 Task: Play online crossword game.
Action: Mouse moved to (728, 545)
Screenshot: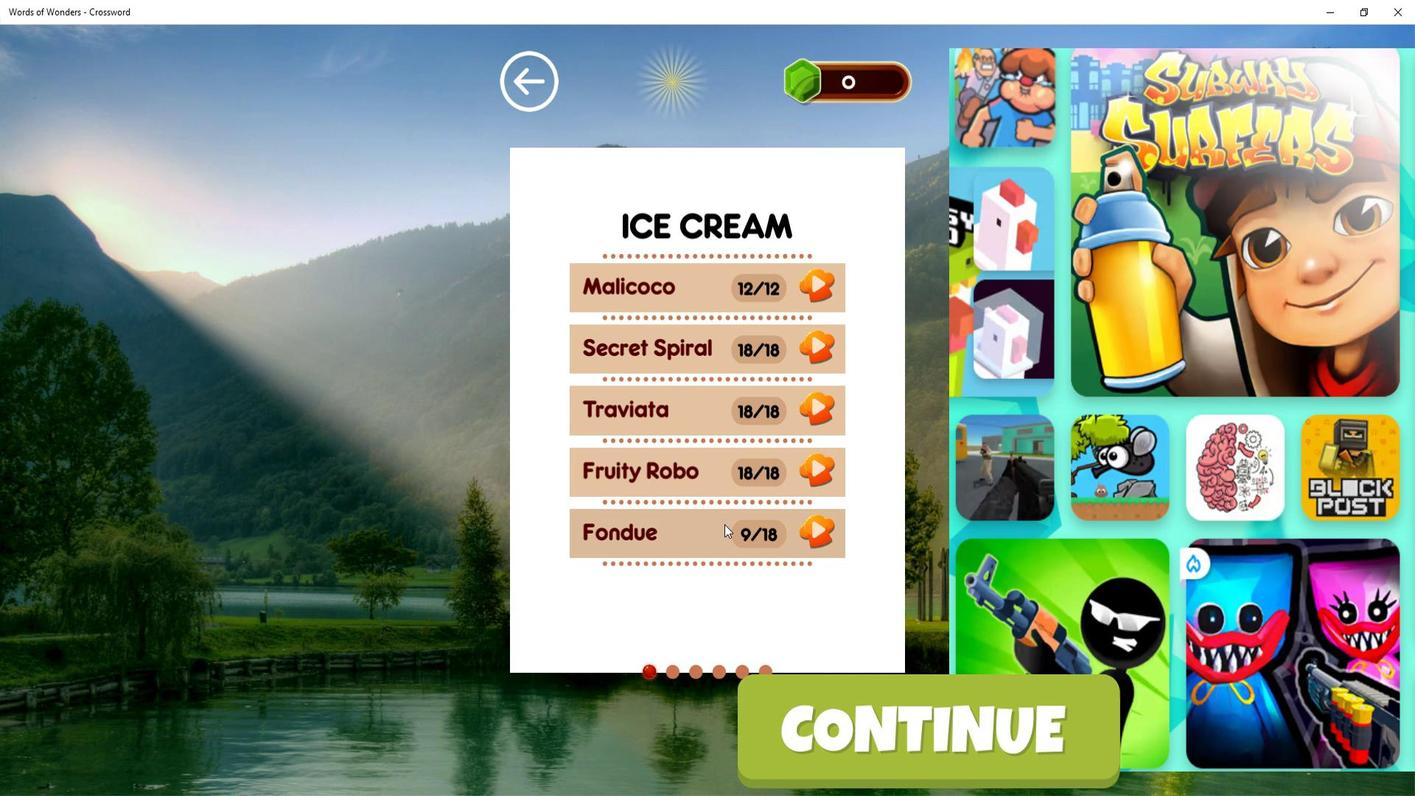 
Action: Mouse pressed left at (728, 545)
Screenshot: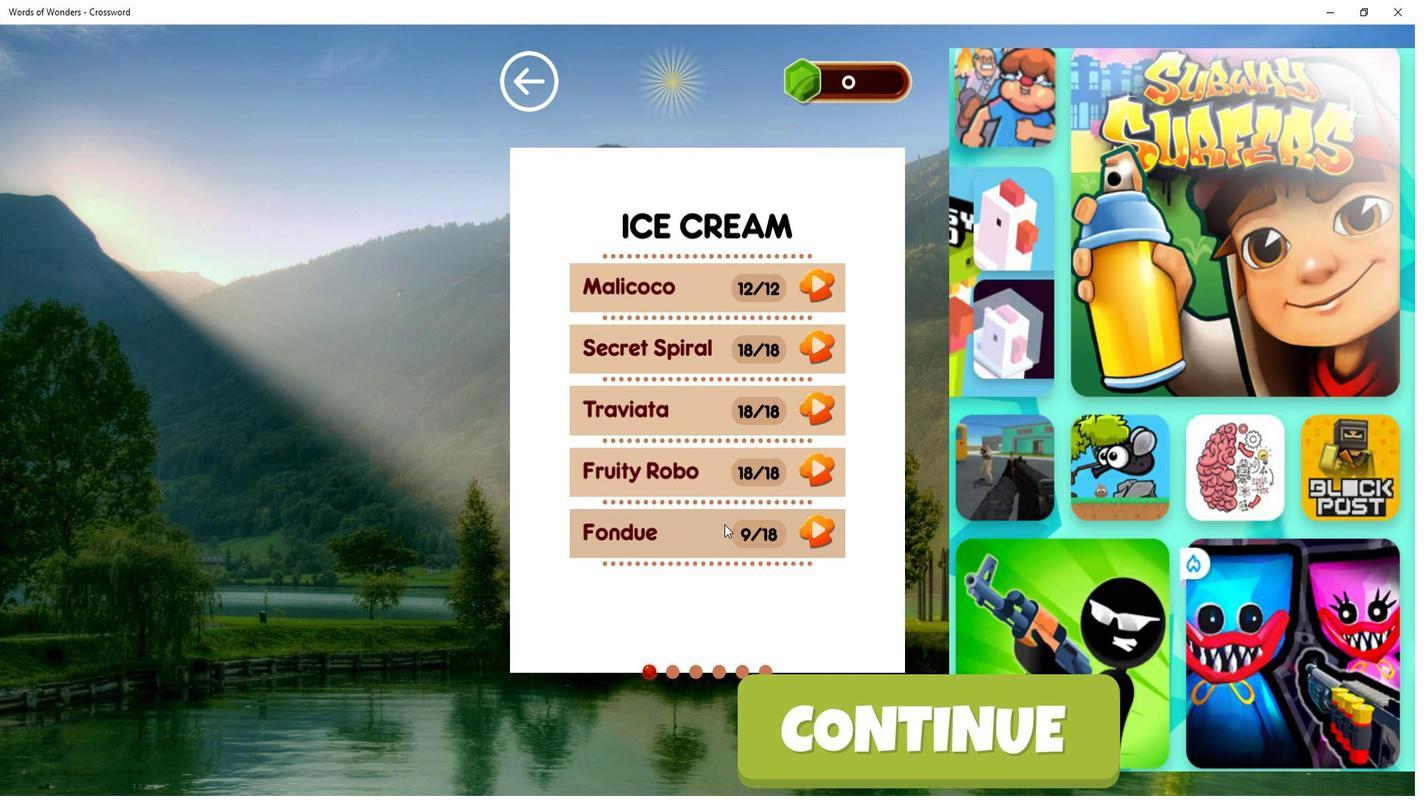 
Action: Mouse moved to (869, 521)
Screenshot: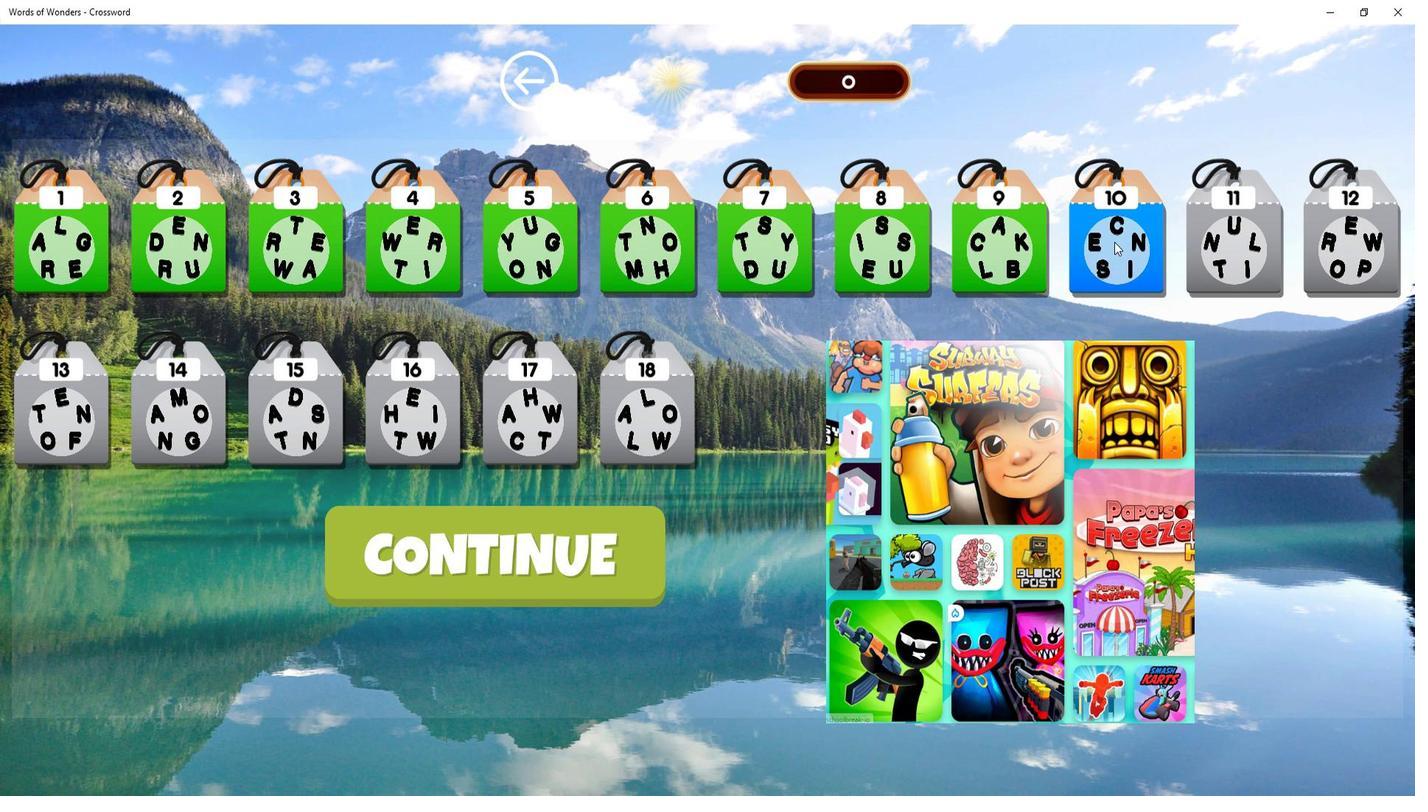 
Action: Mouse pressed left at (869, 521)
Screenshot: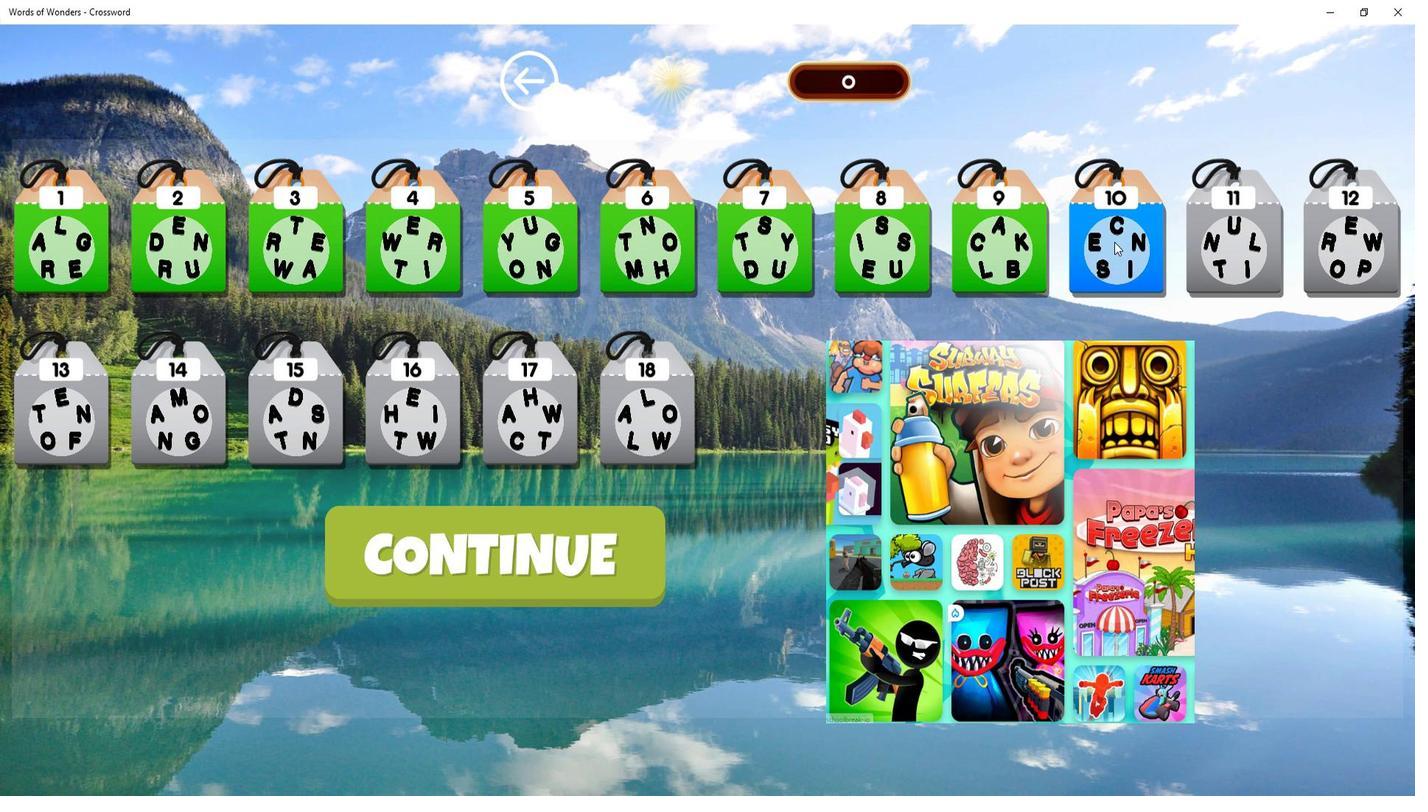 
Action: Mouse moved to (720, 538)
Screenshot: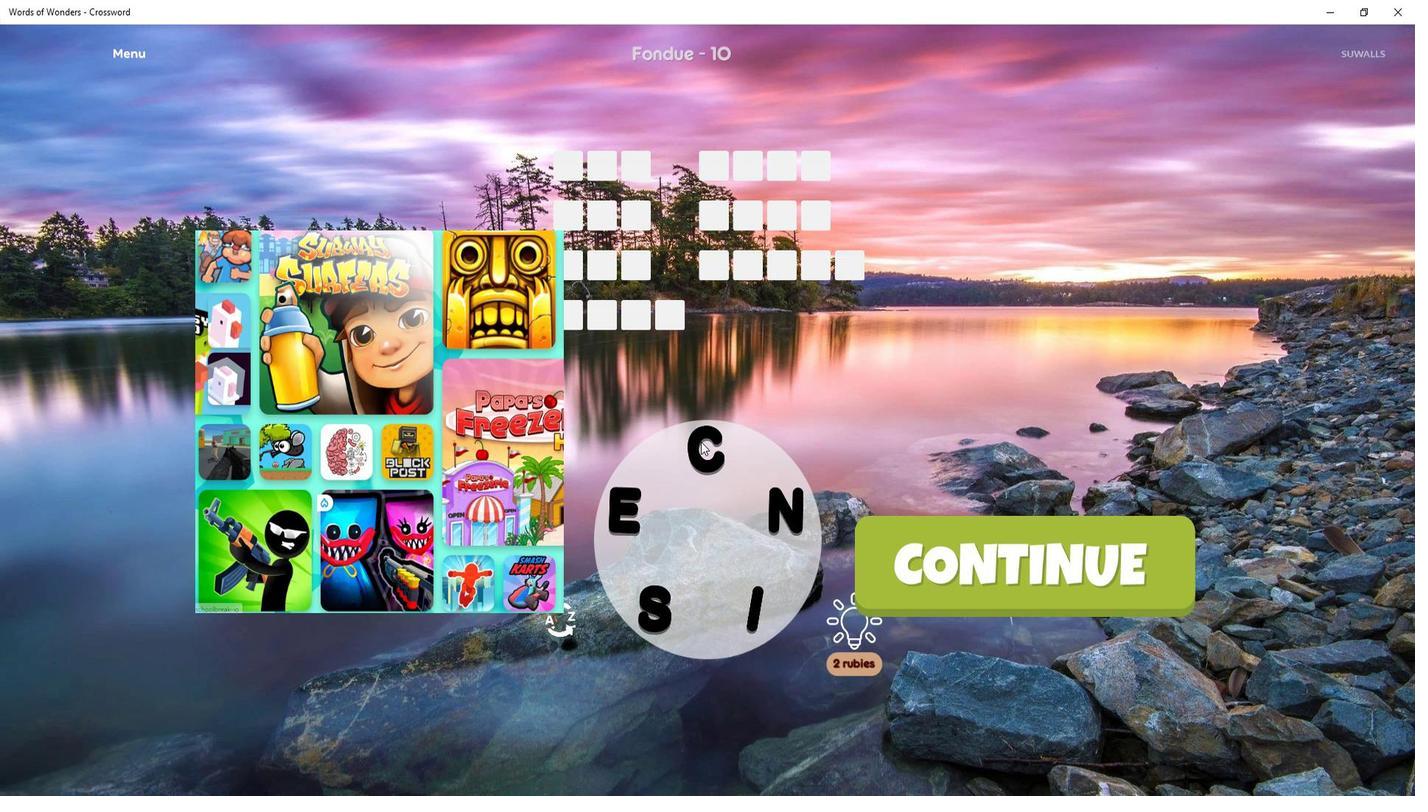 
Action: Mouse pressed left at (720, 538)
Screenshot: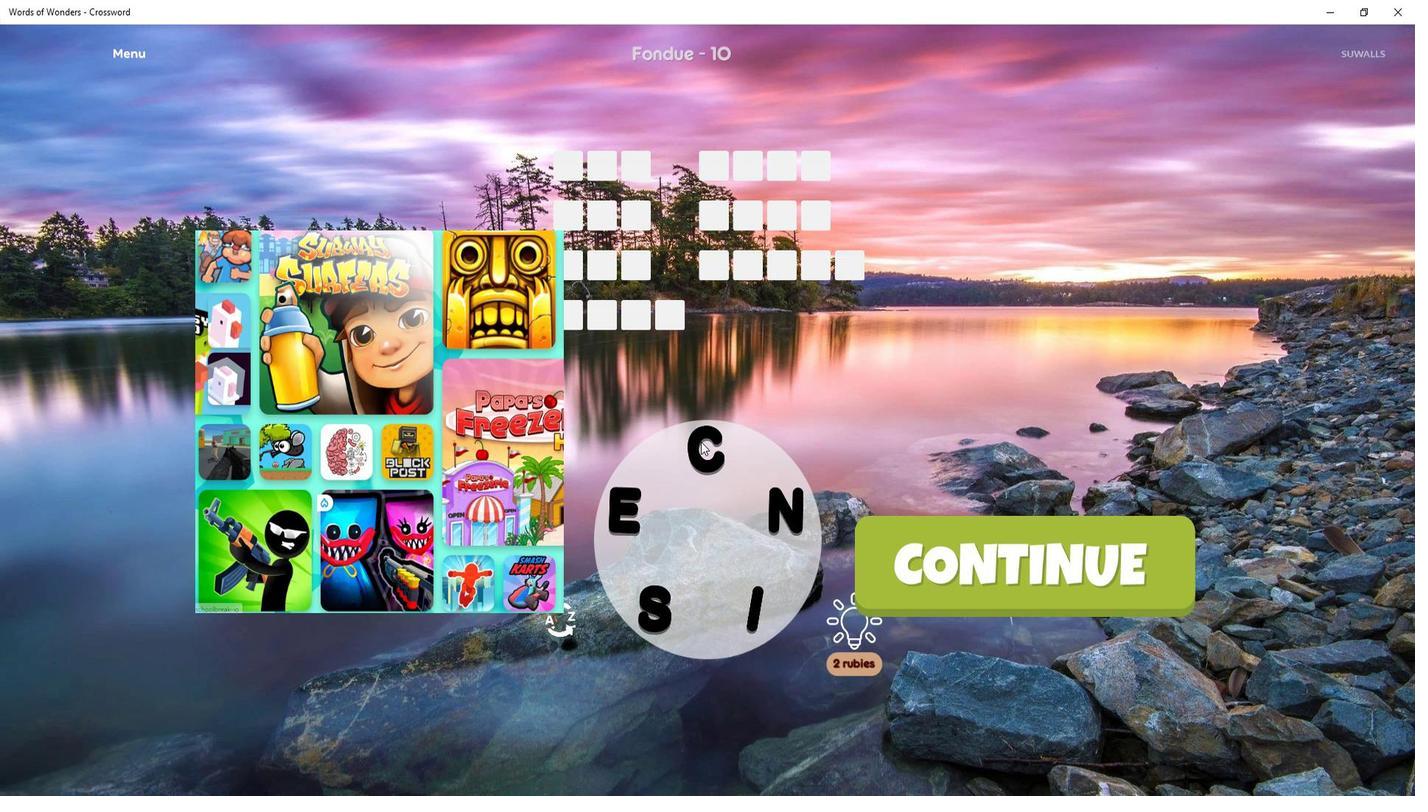 
Action: Mouse moved to (704, 553)
Screenshot: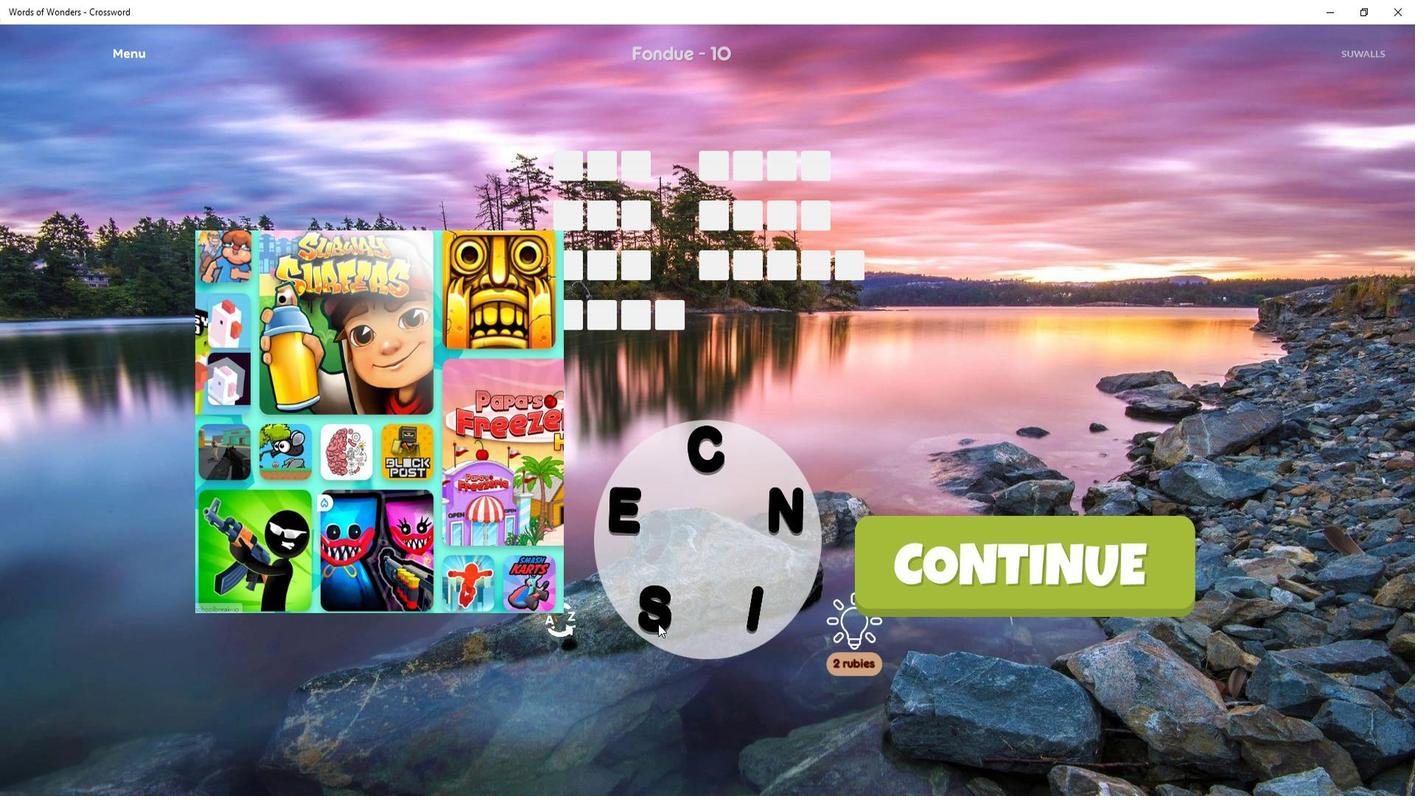 
Action: Mouse pressed left at (704, 553)
Screenshot: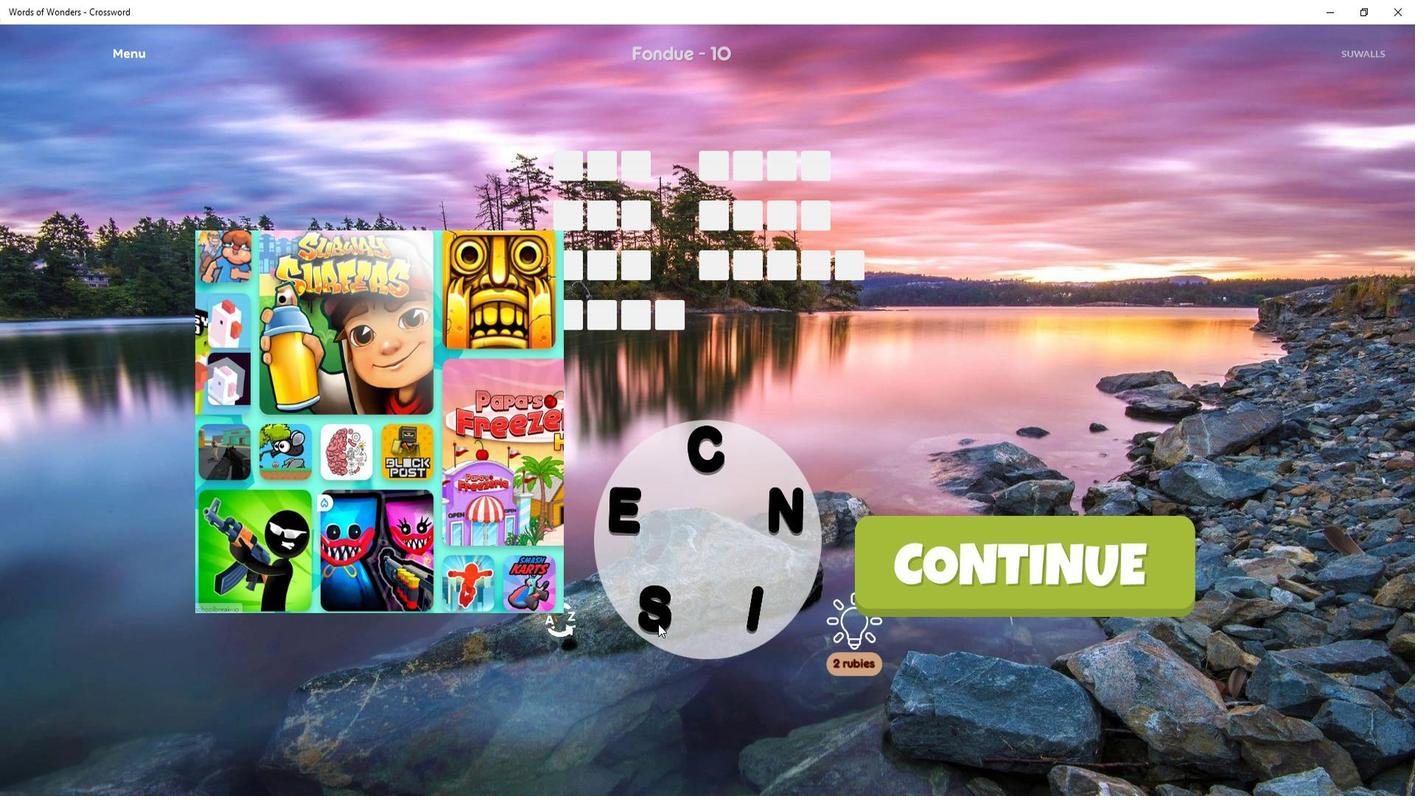 
Action: Mouse moved to (288, 546)
Screenshot: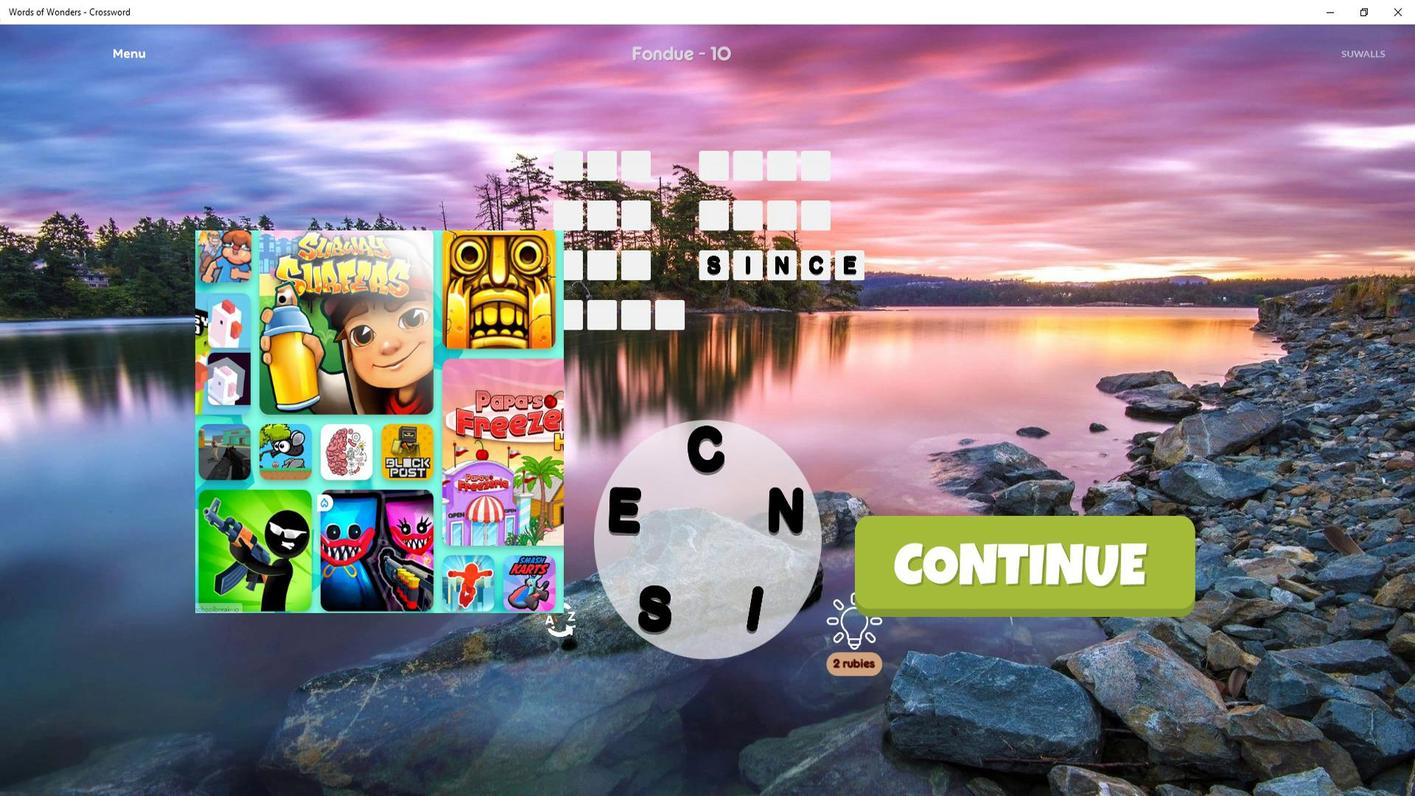 
Action: Mouse scrolled (288, 546) with delta (0, 0)
Screenshot: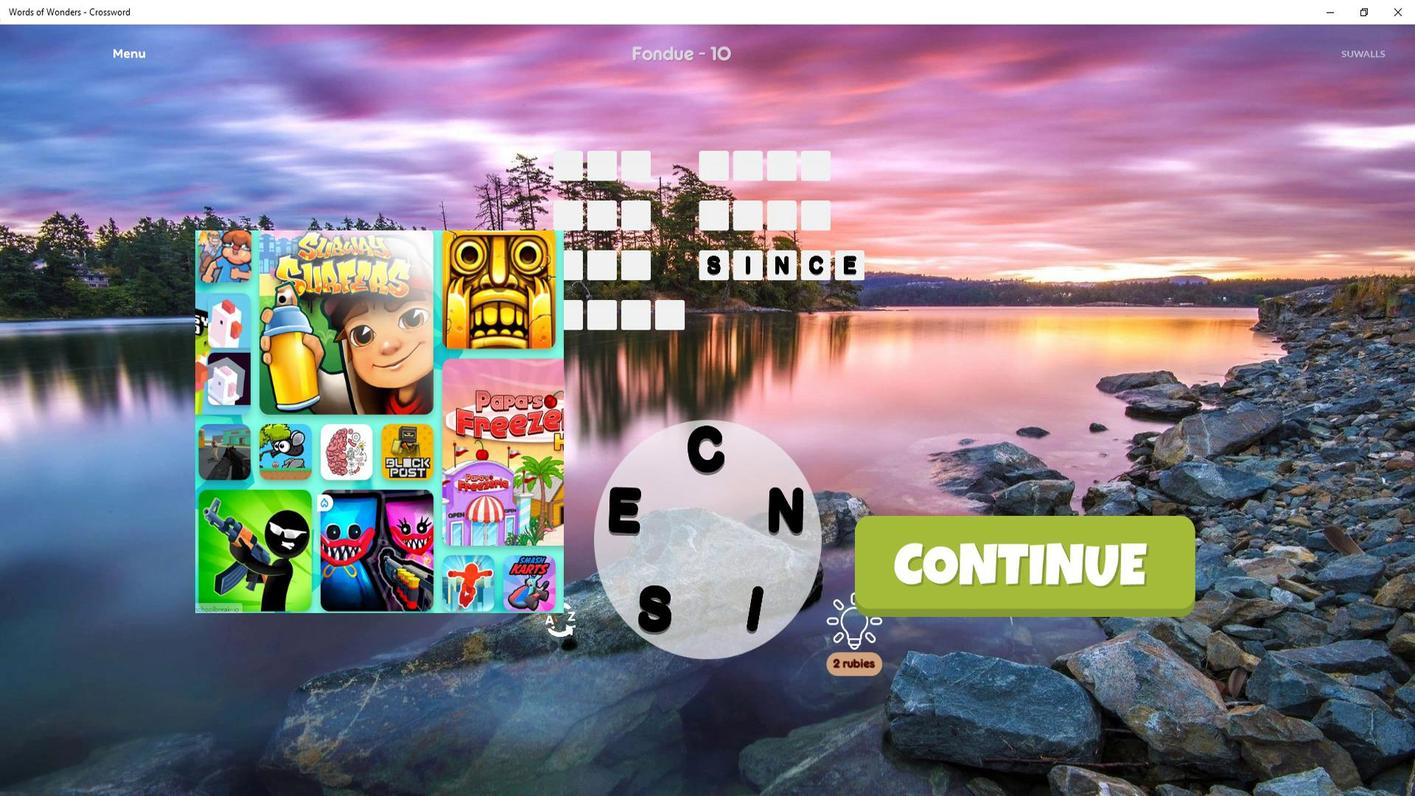 
Action: Mouse scrolled (288, 546) with delta (0, 0)
Screenshot: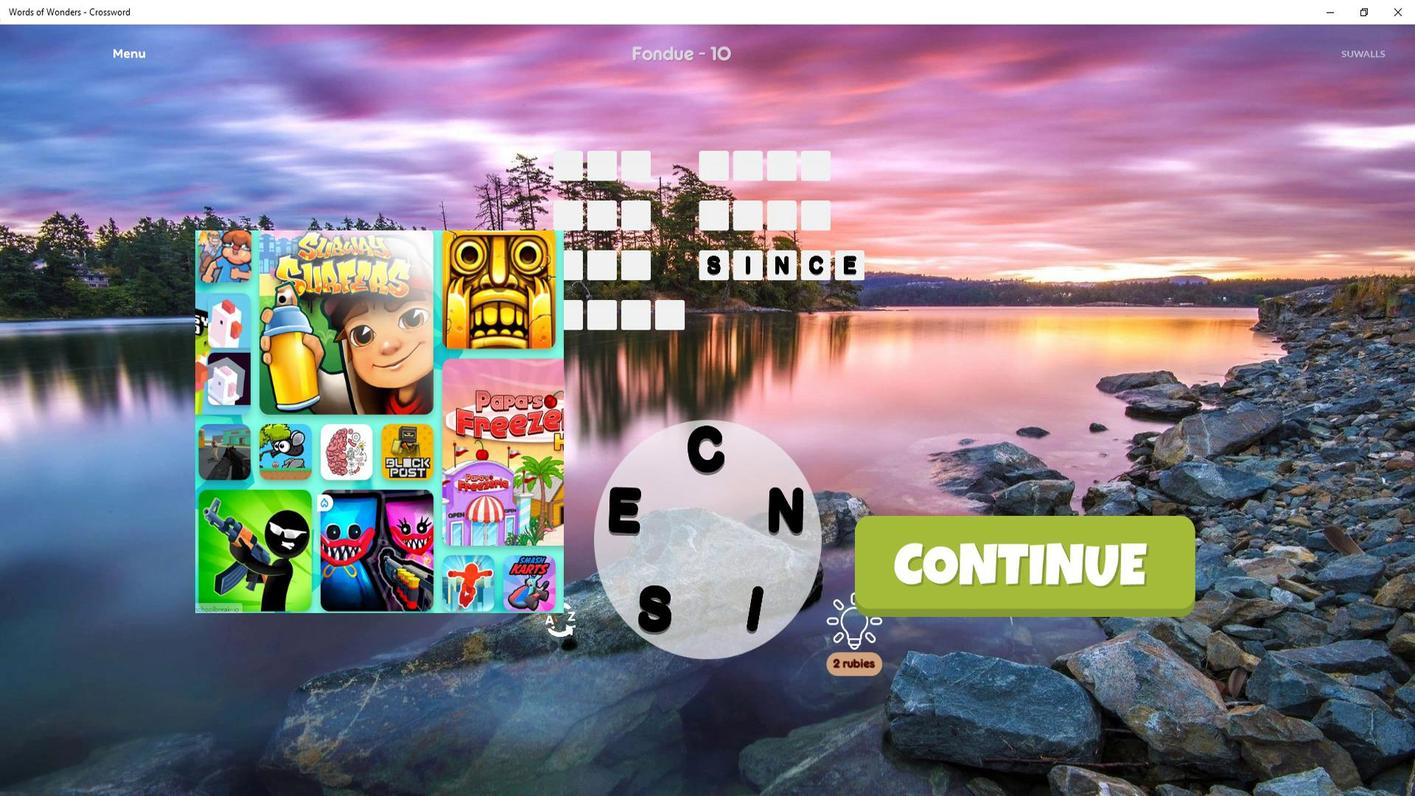 
Action: Mouse moved to (721, 539)
Screenshot: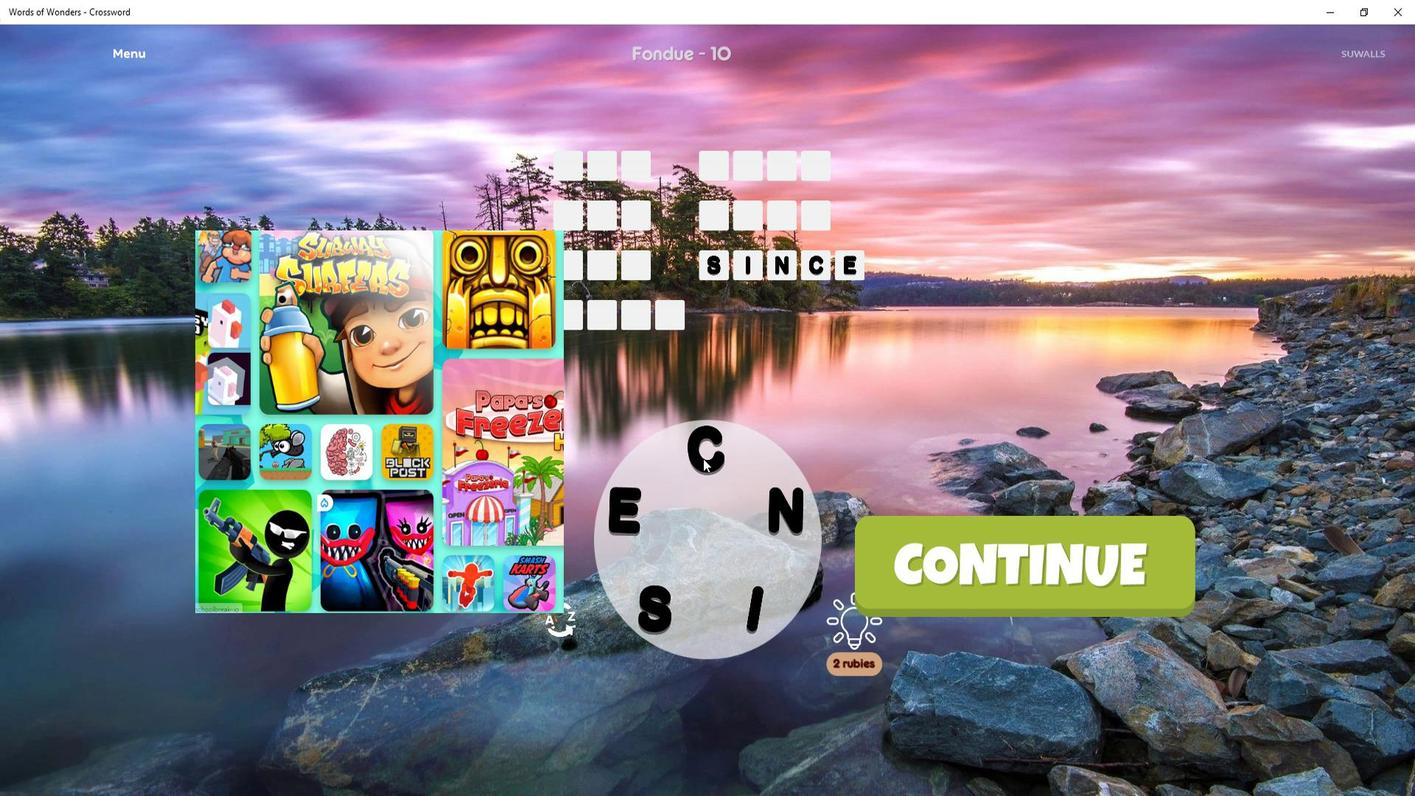 
Action: Mouse pressed left at (721, 539)
Screenshot: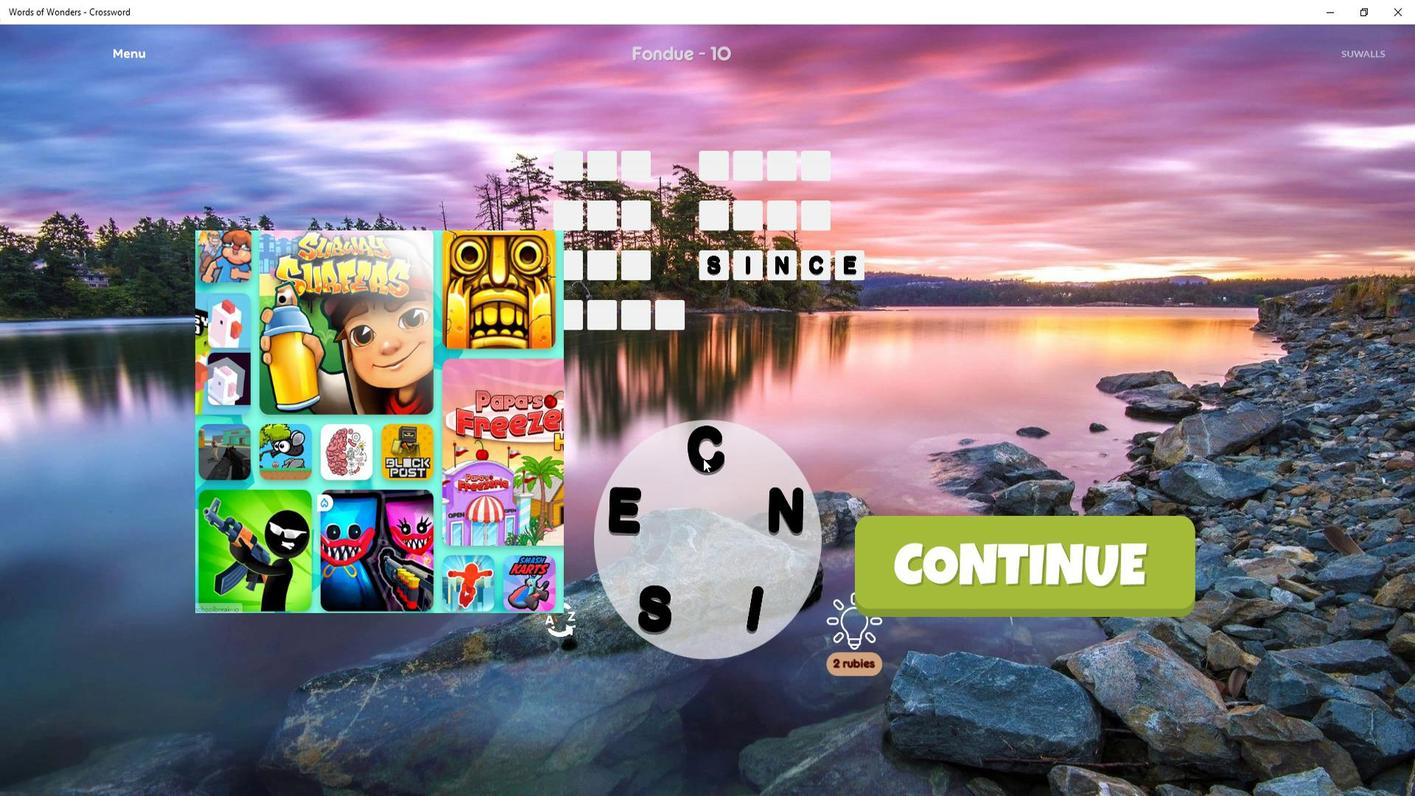 
Action: Mouse moved to (720, 540)
Screenshot: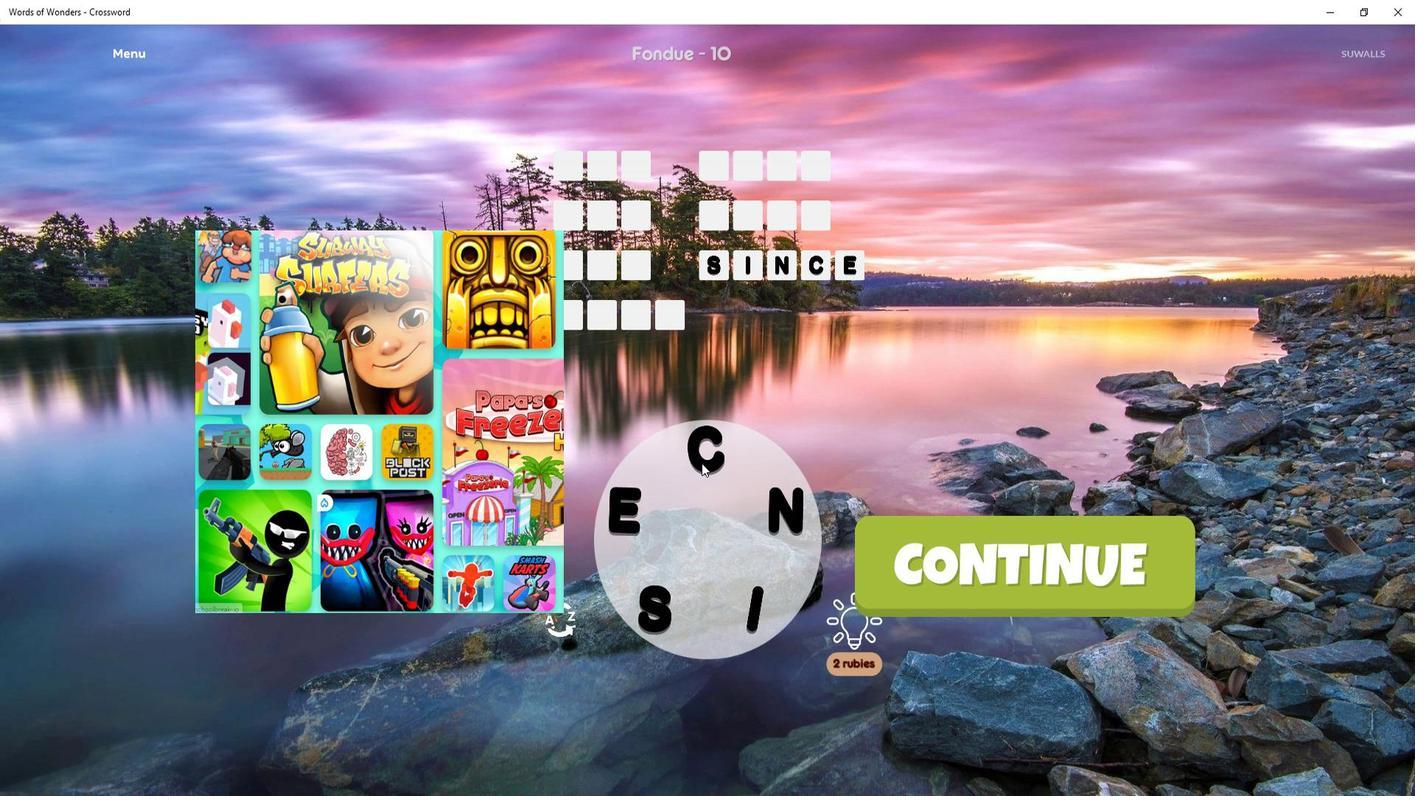 
Action: Mouse pressed left at (720, 540)
Screenshot: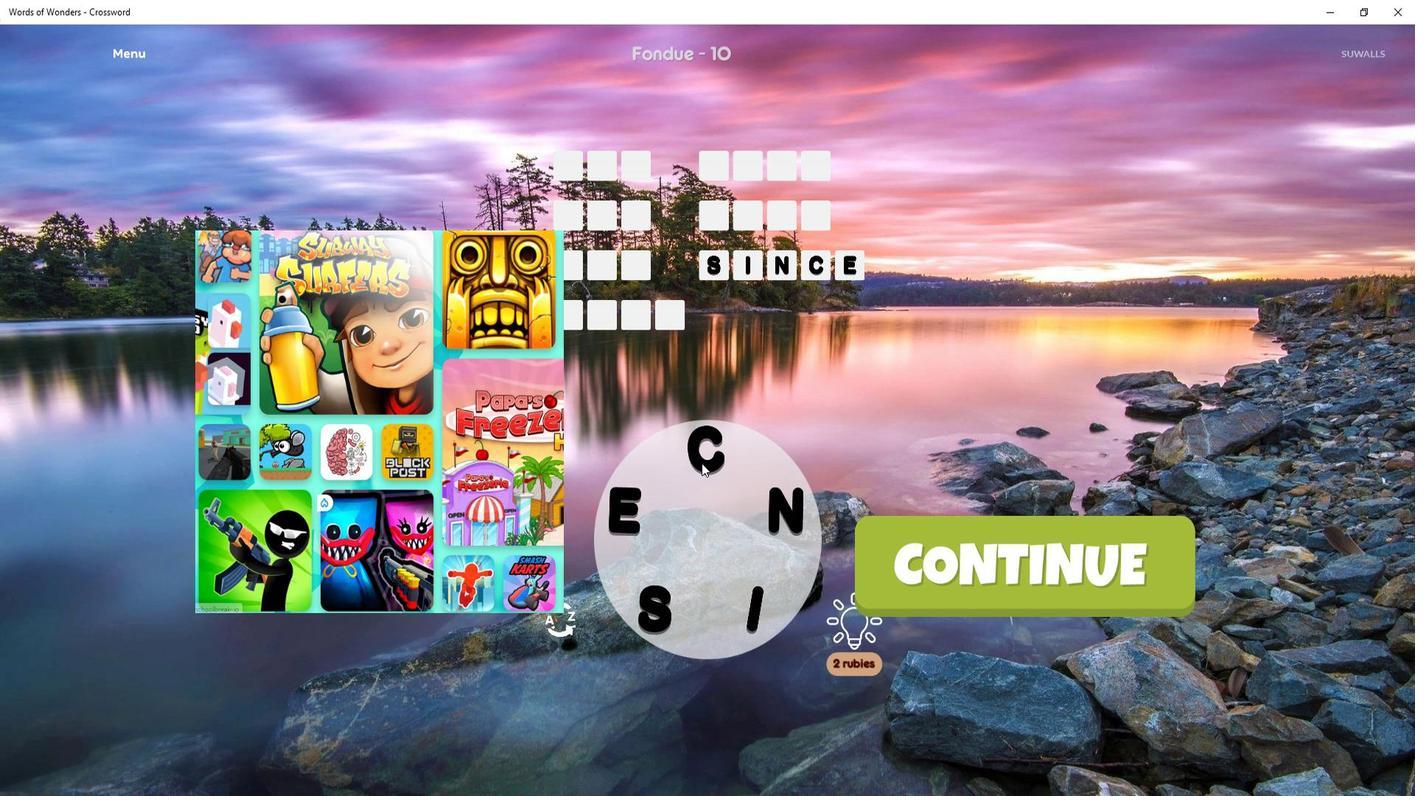 
Action: Mouse moved to (739, 552)
Screenshot: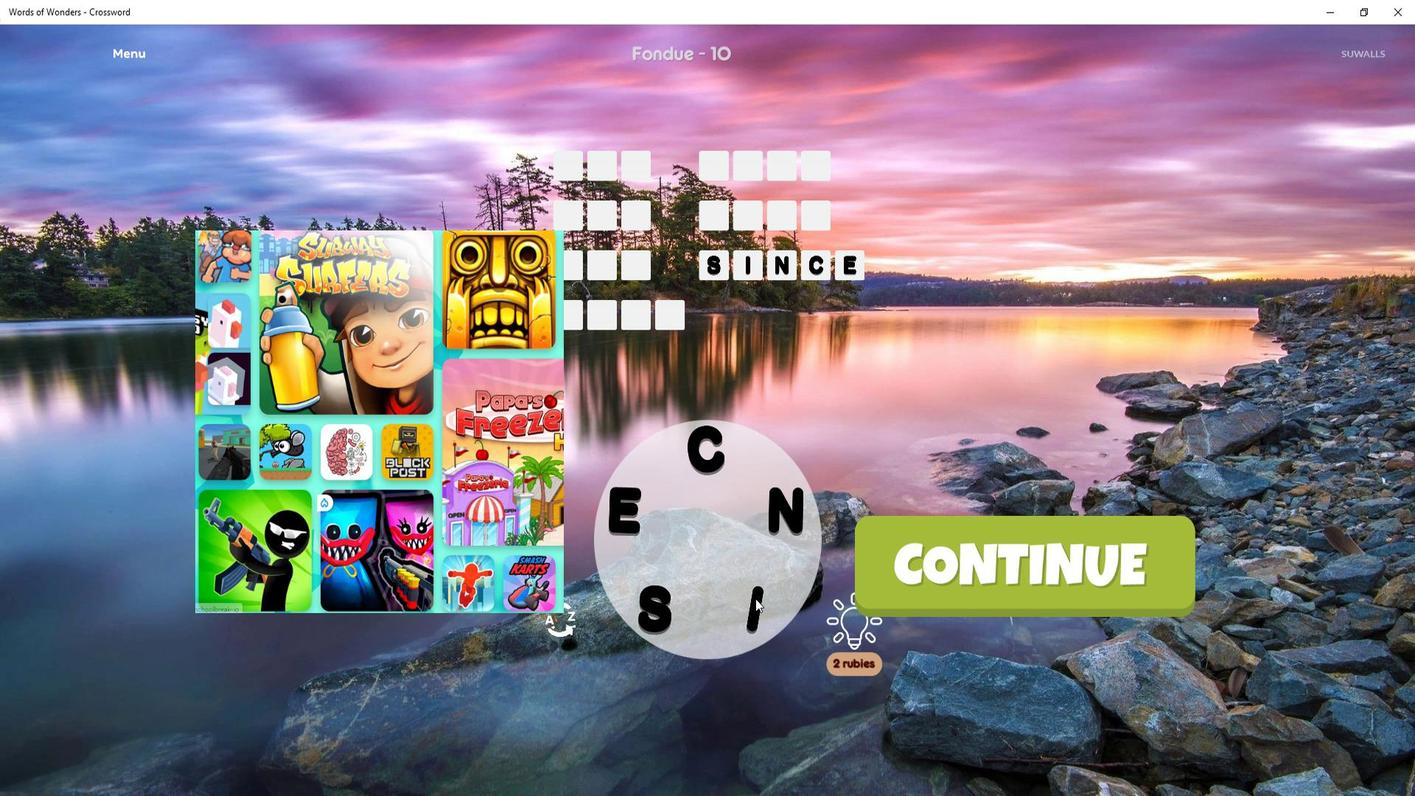 
Action: Mouse pressed left at (739, 552)
Screenshot: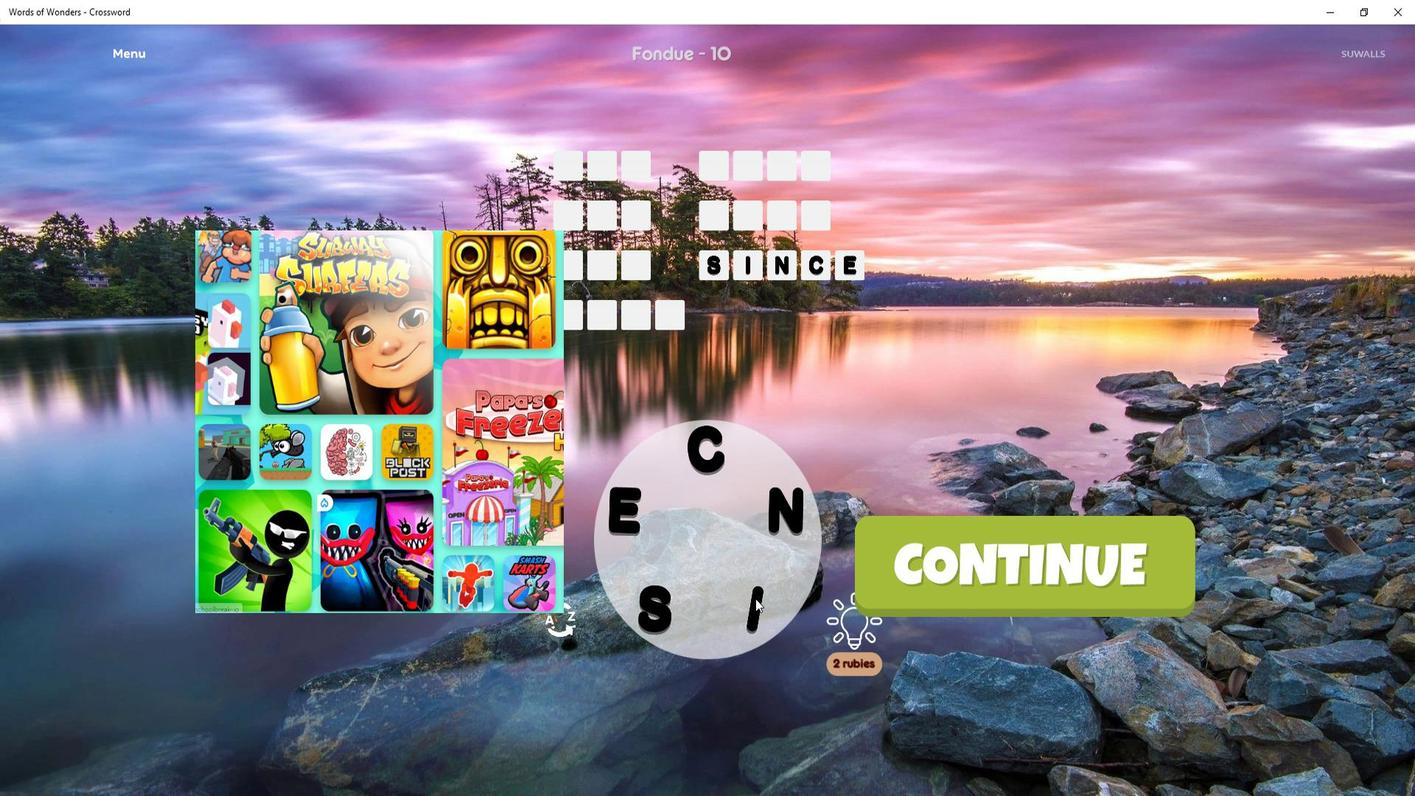
Action: Mouse moved to (749, 544)
Screenshot: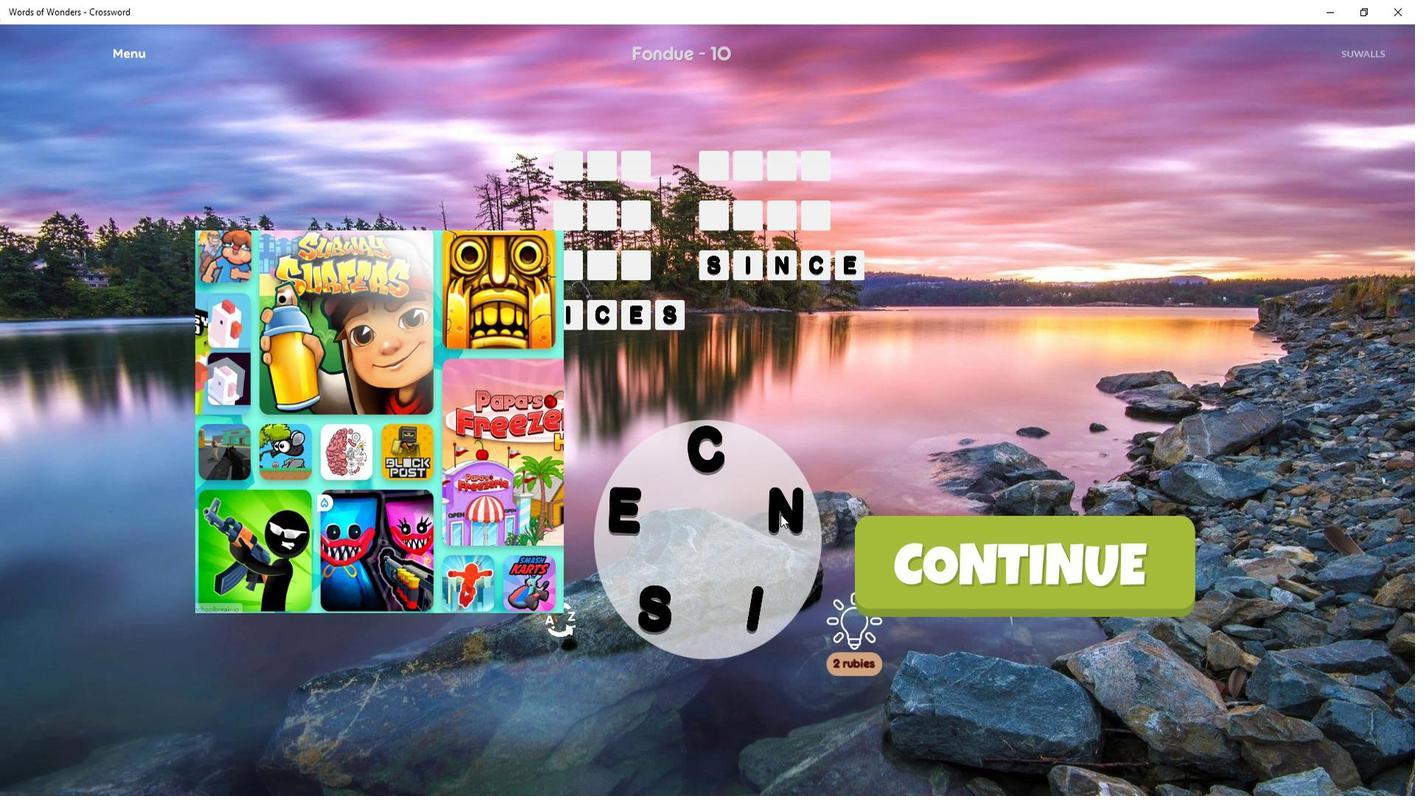 
Action: Mouse pressed left at (749, 544)
Screenshot: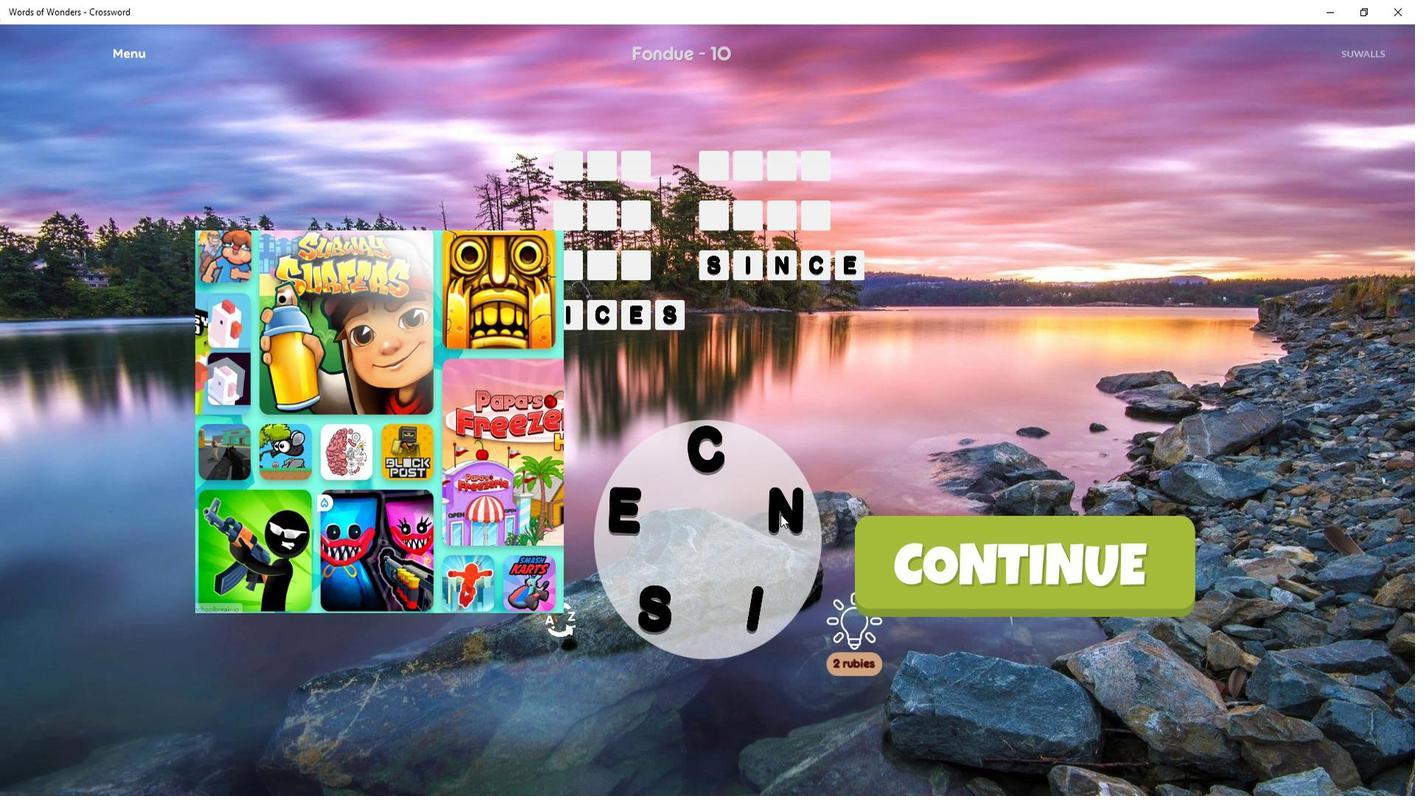 
Action: Mouse moved to (755, 543)
Screenshot: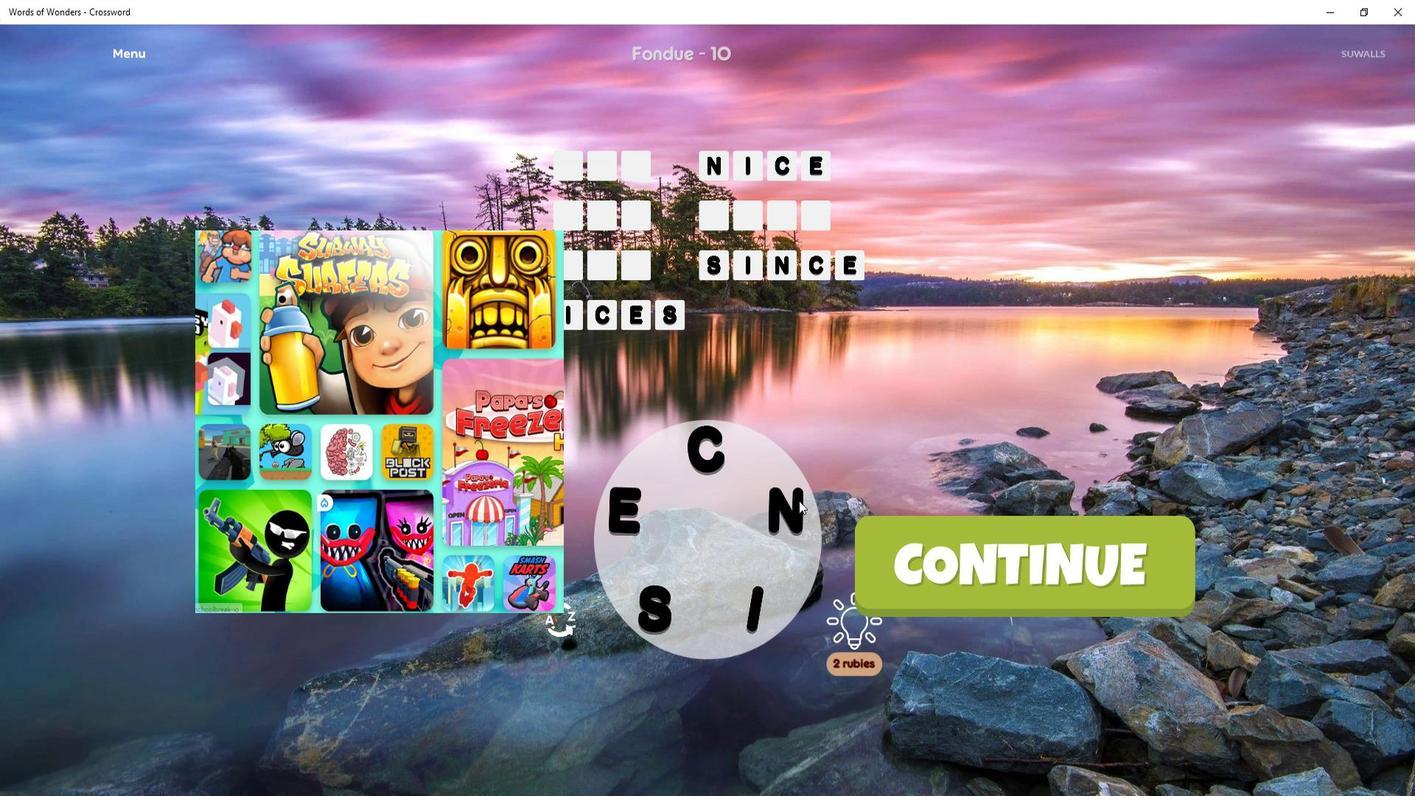 
Action: Mouse pressed left at (755, 543)
Screenshot: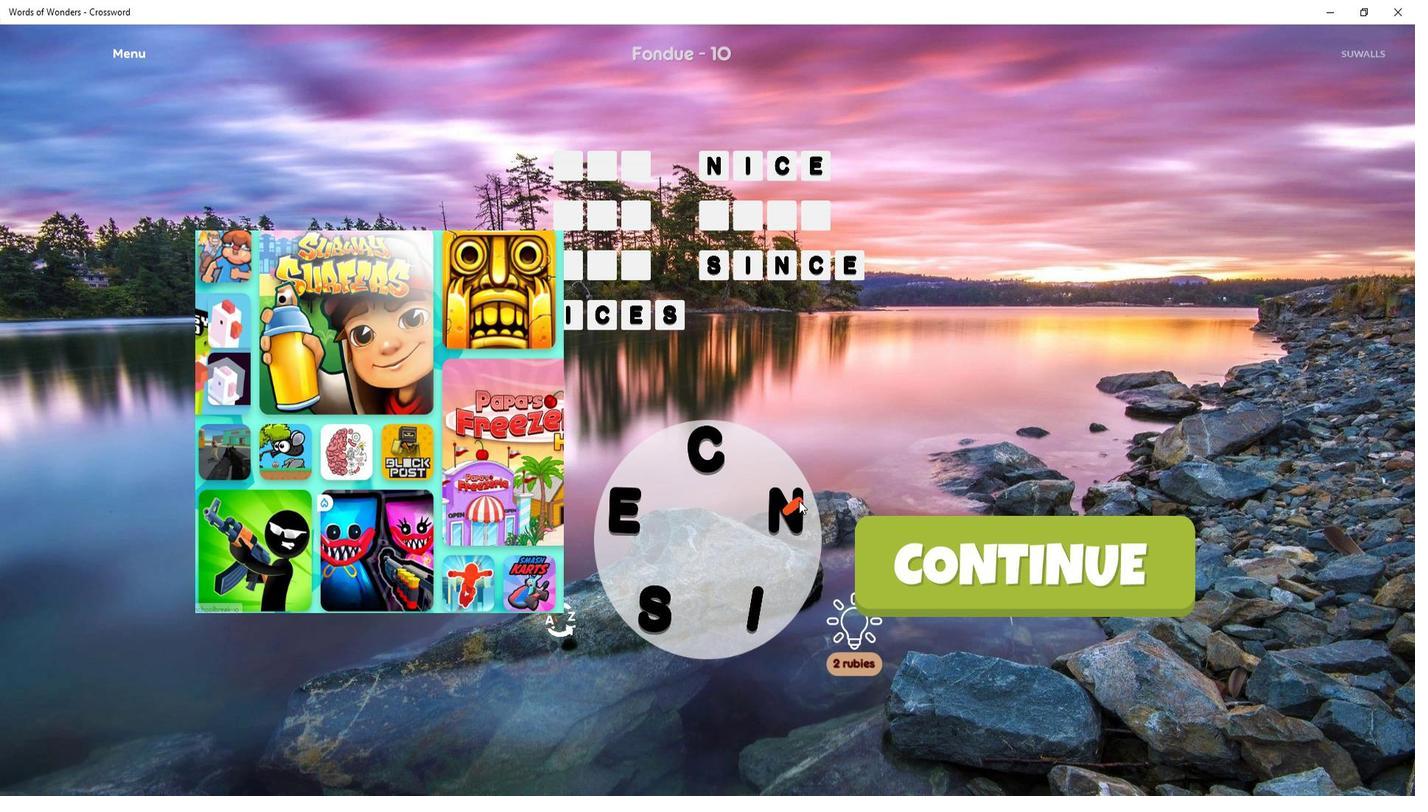
Action: Mouse moved to (702, 553)
Screenshot: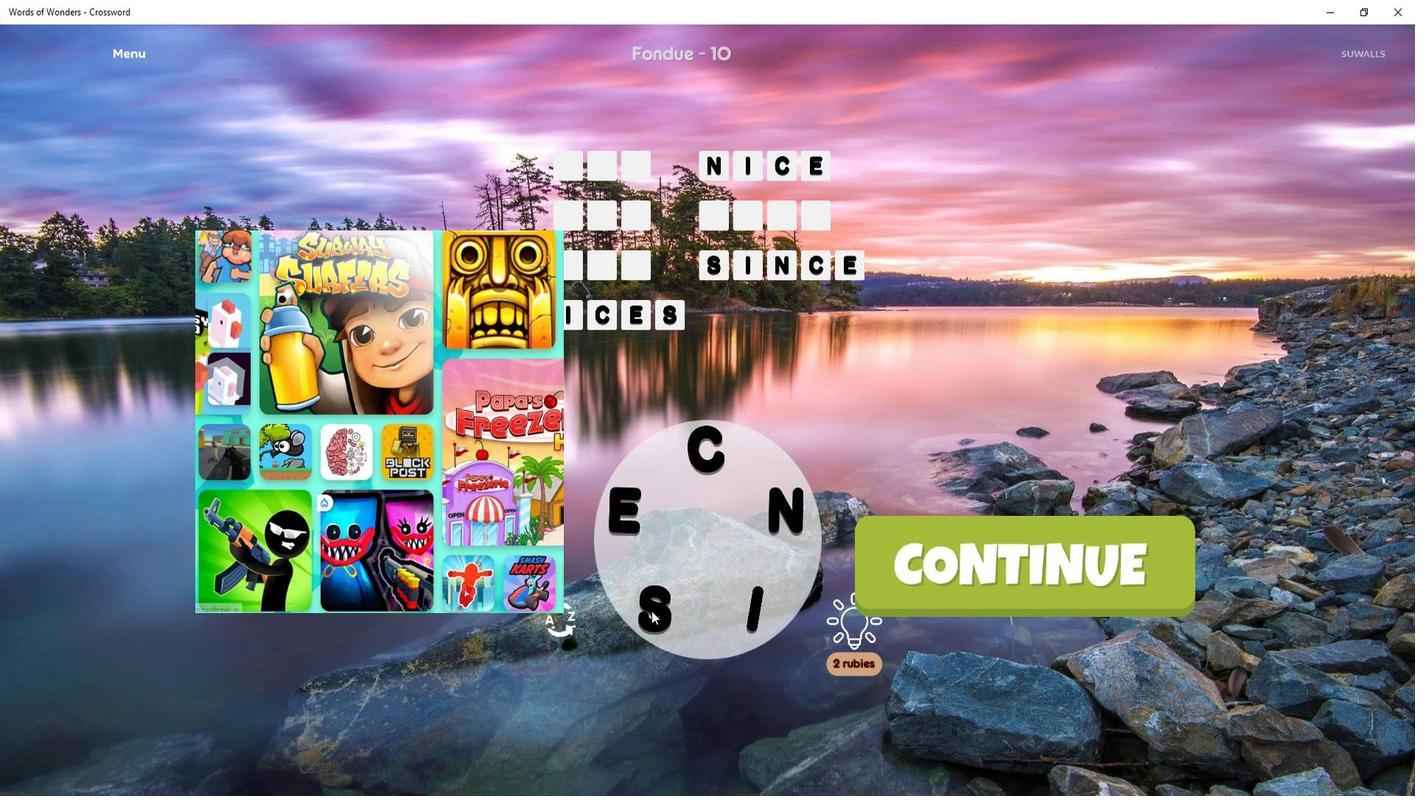 
Action: Mouse pressed left at (702, 553)
Screenshot: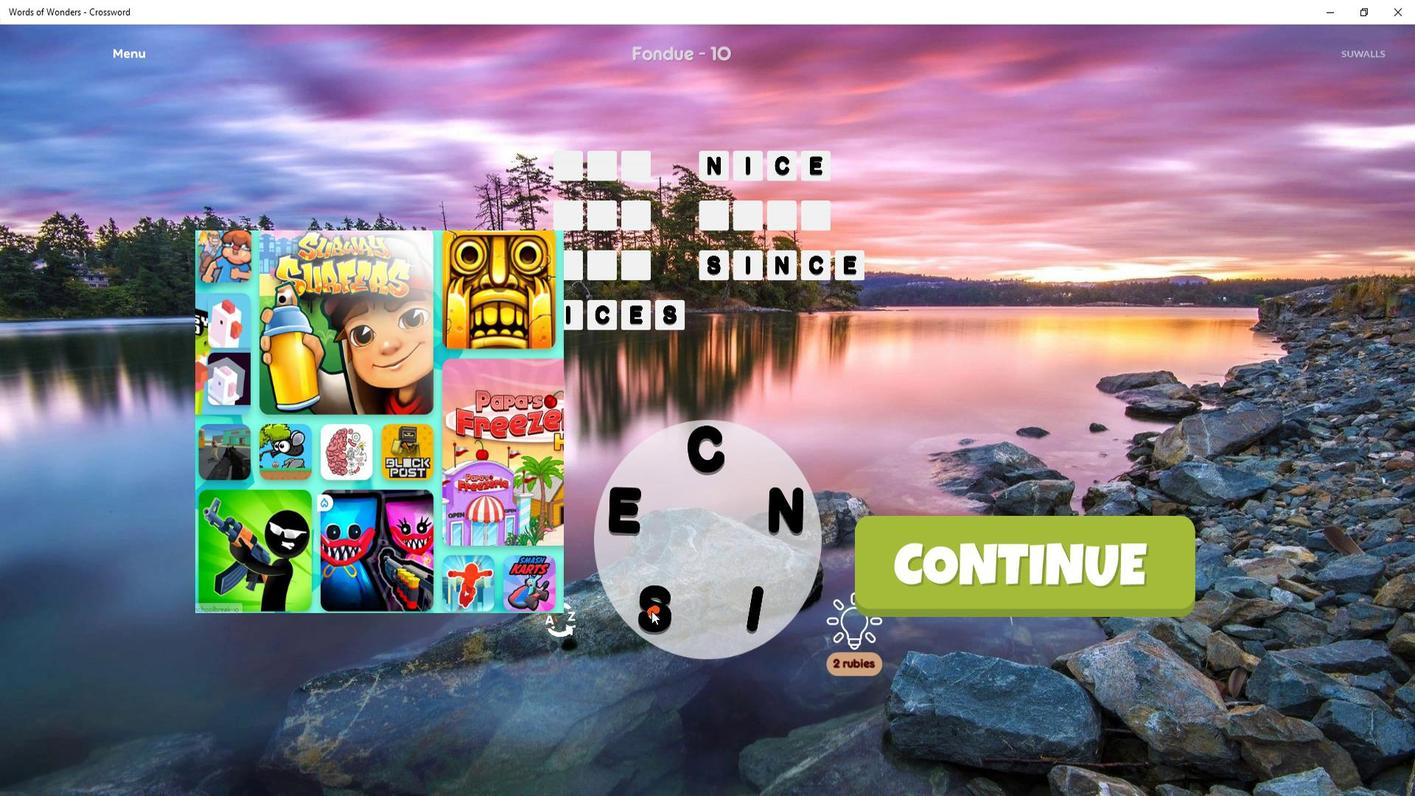 
Action: Mouse moved to (705, 553)
Screenshot: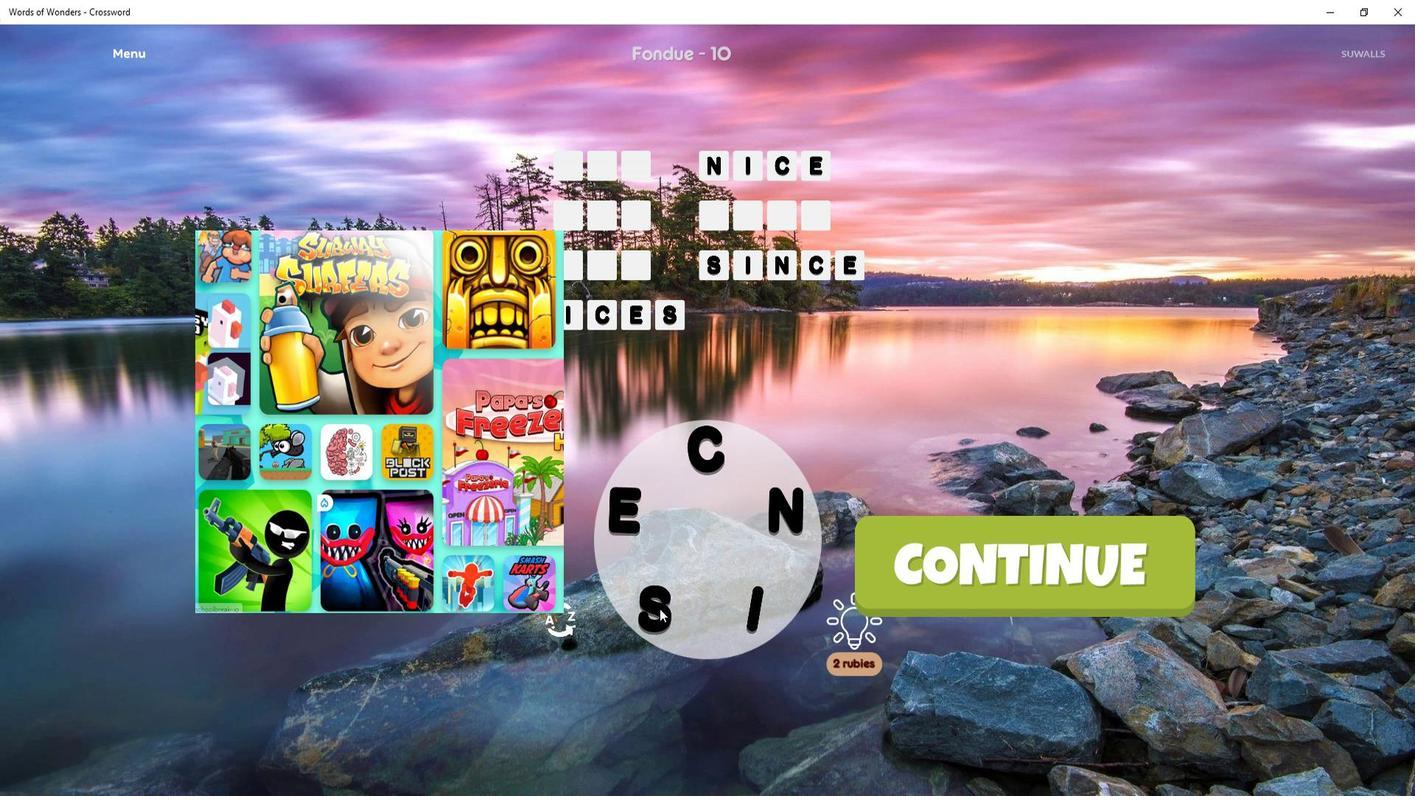 
Action: Mouse pressed left at (705, 553)
Screenshot: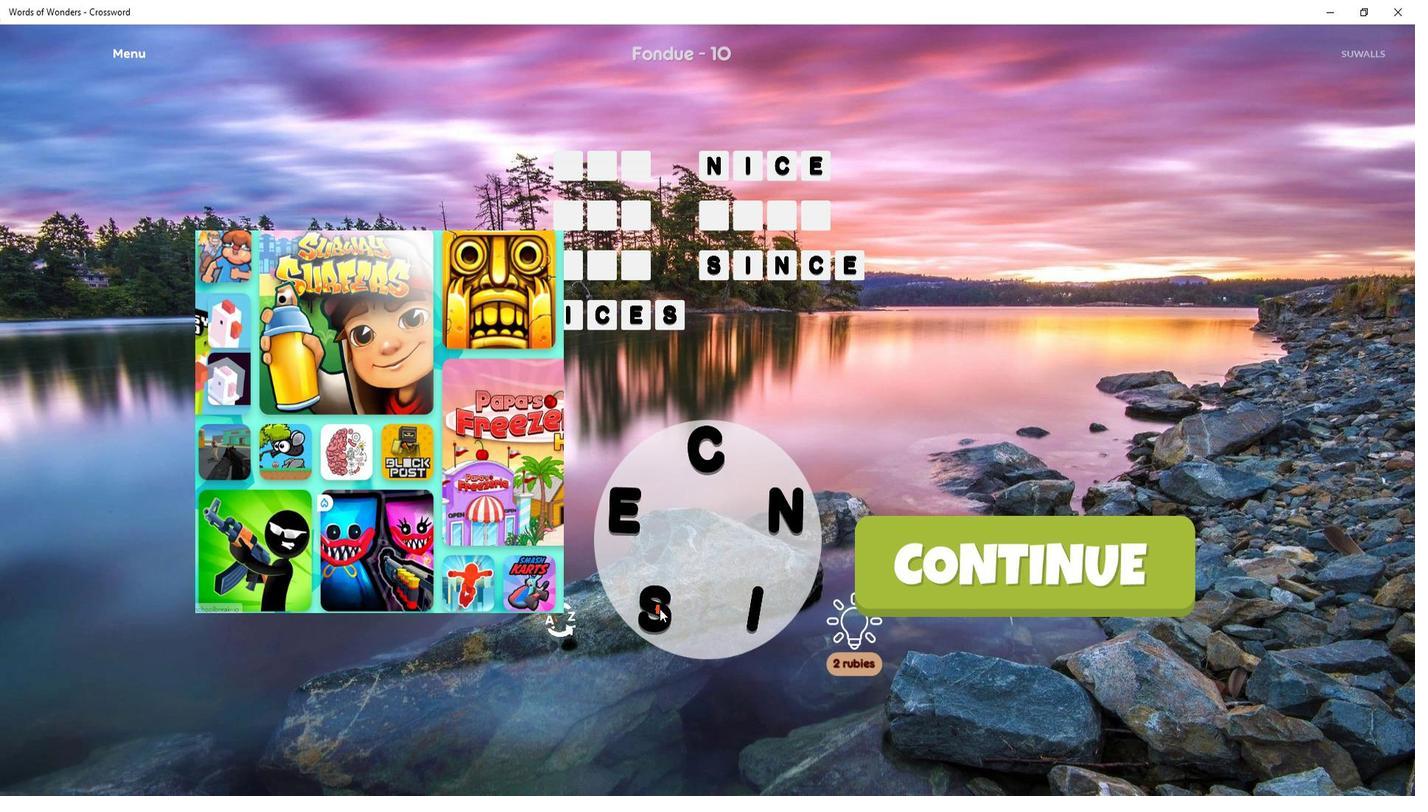 
Action: Mouse moved to (704, 553)
Screenshot: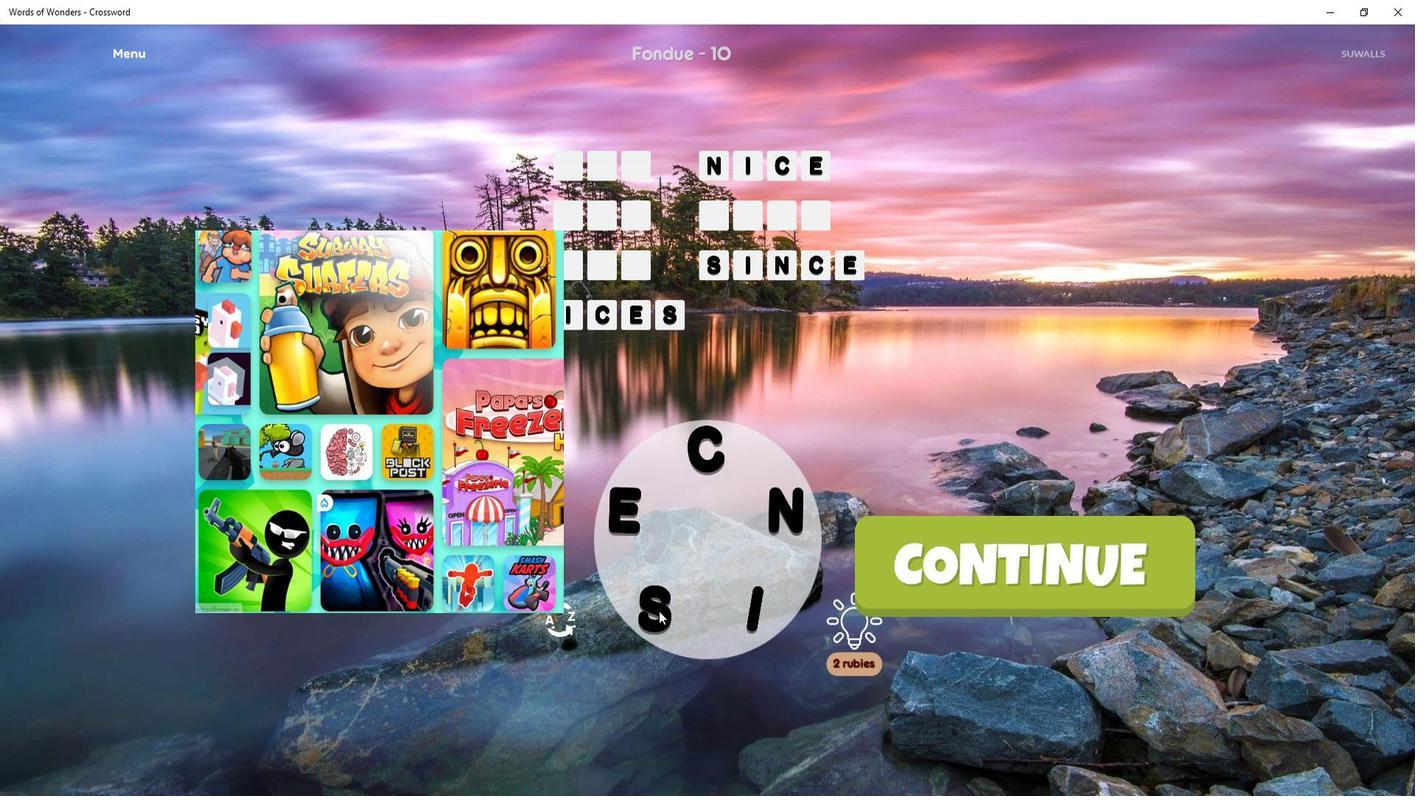 
Action: Mouse pressed left at (704, 553)
Screenshot: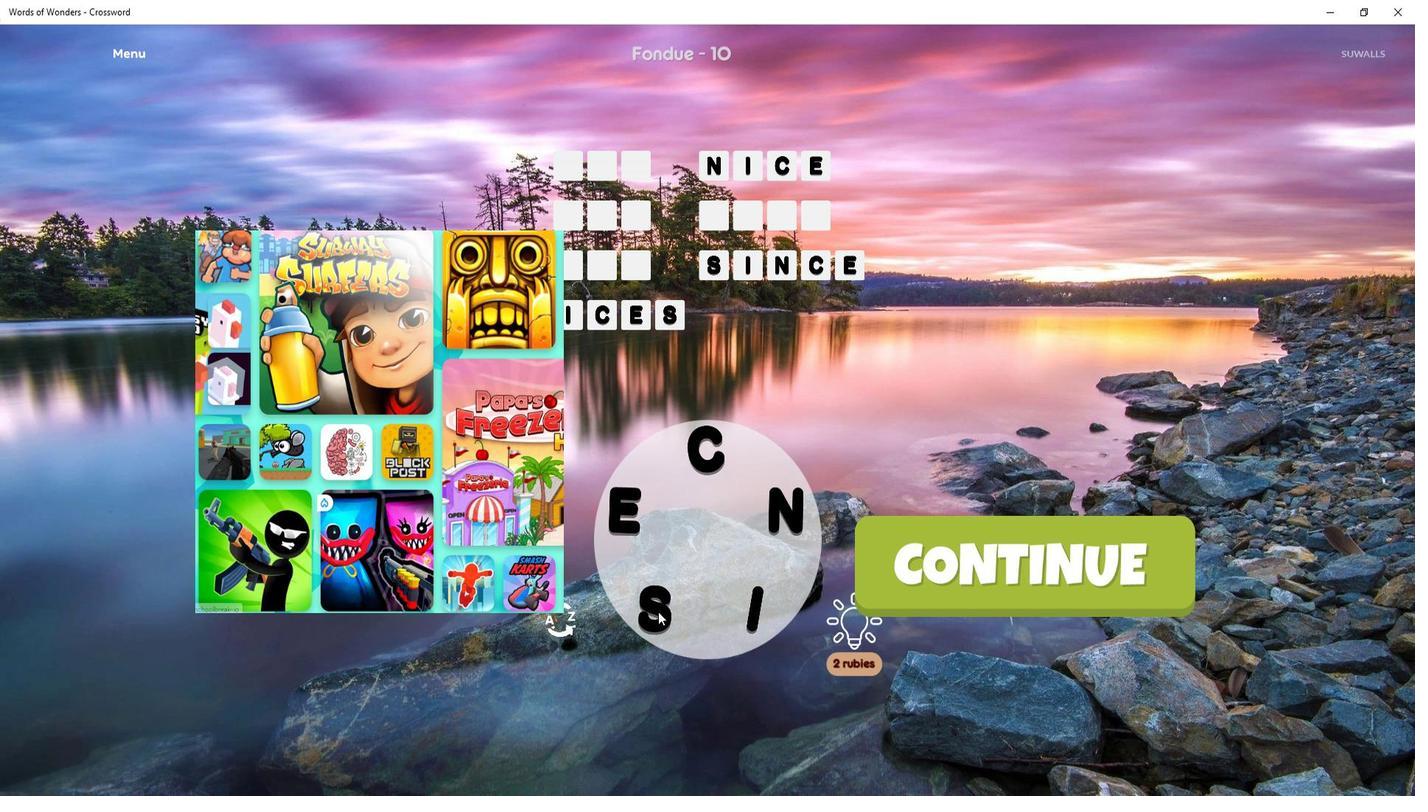 
Action: Mouse moved to (342, 539)
Screenshot: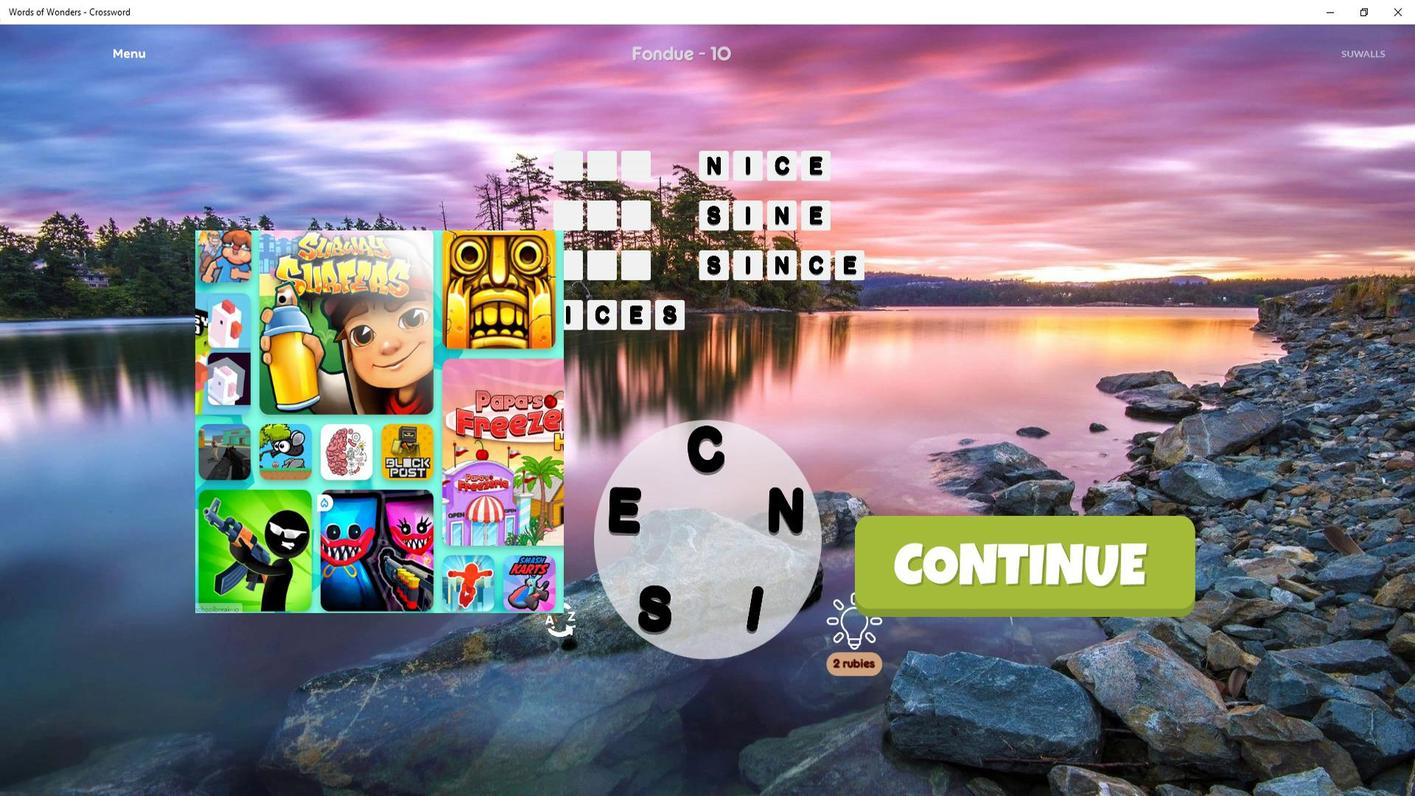 
Action: Mouse scrolled (342, 539) with delta (0, 0)
Screenshot: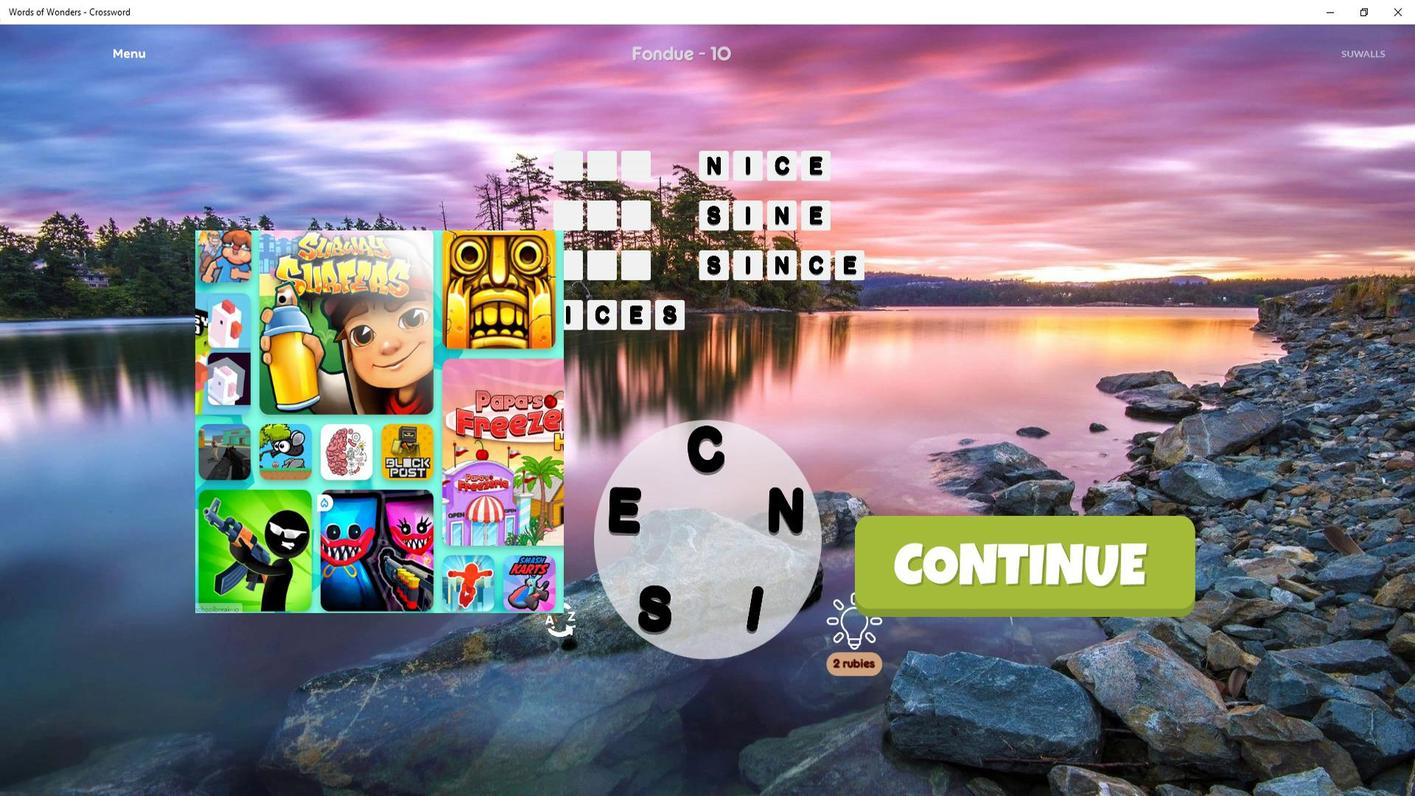 
Action: Mouse moved to (342, 539)
Screenshot: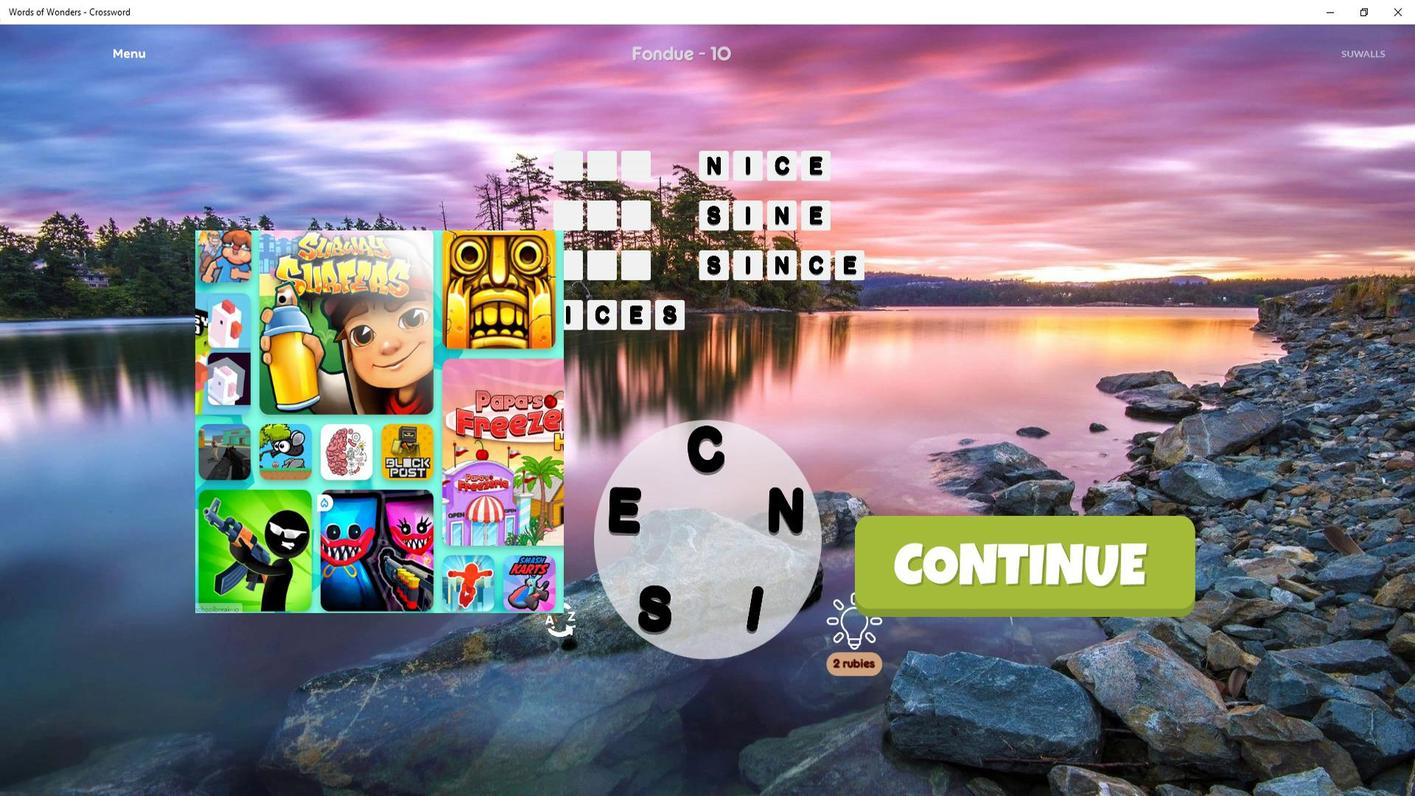 
Action: Mouse scrolled (342, 539) with delta (0, 0)
Screenshot: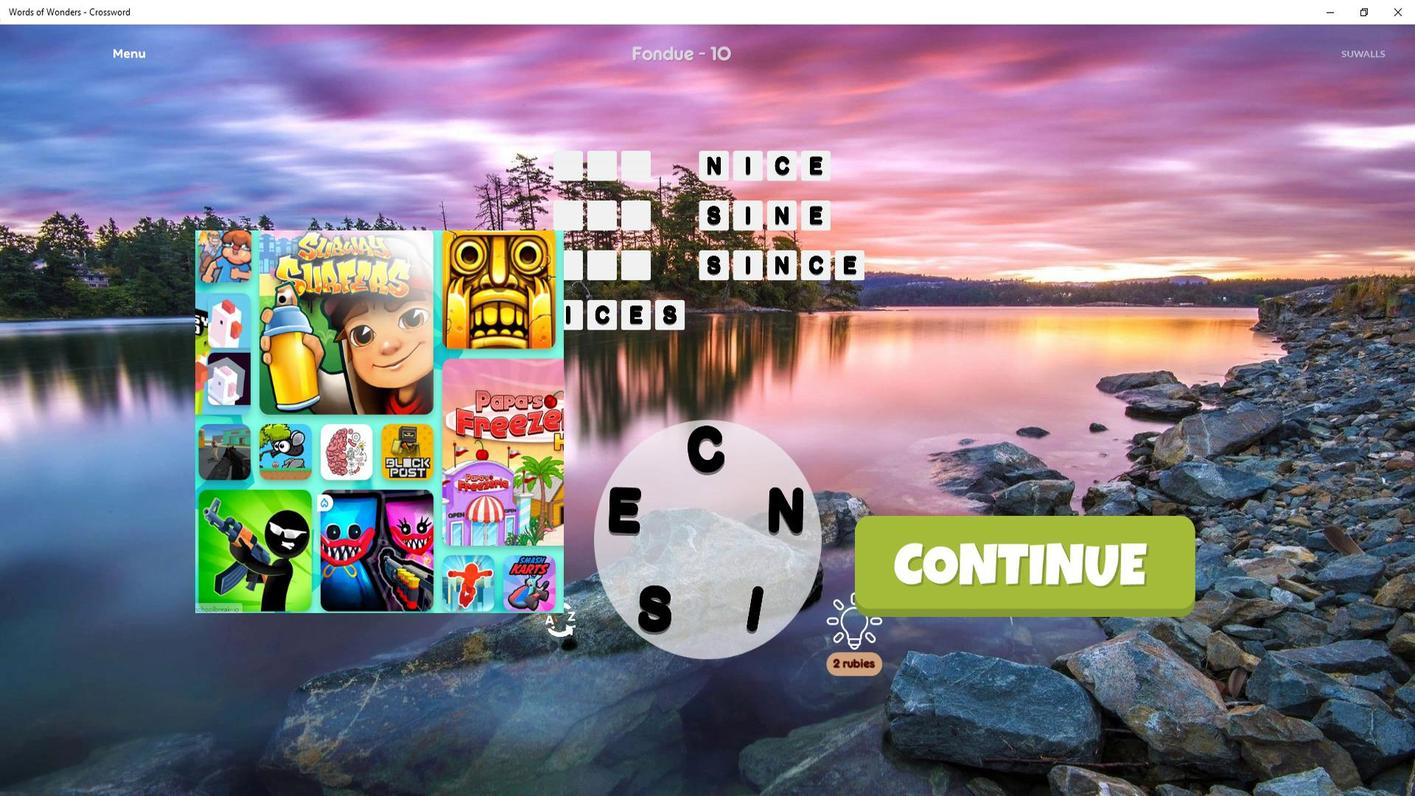 
Action: Mouse scrolled (342, 539) with delta (0, 0)
Screenshot: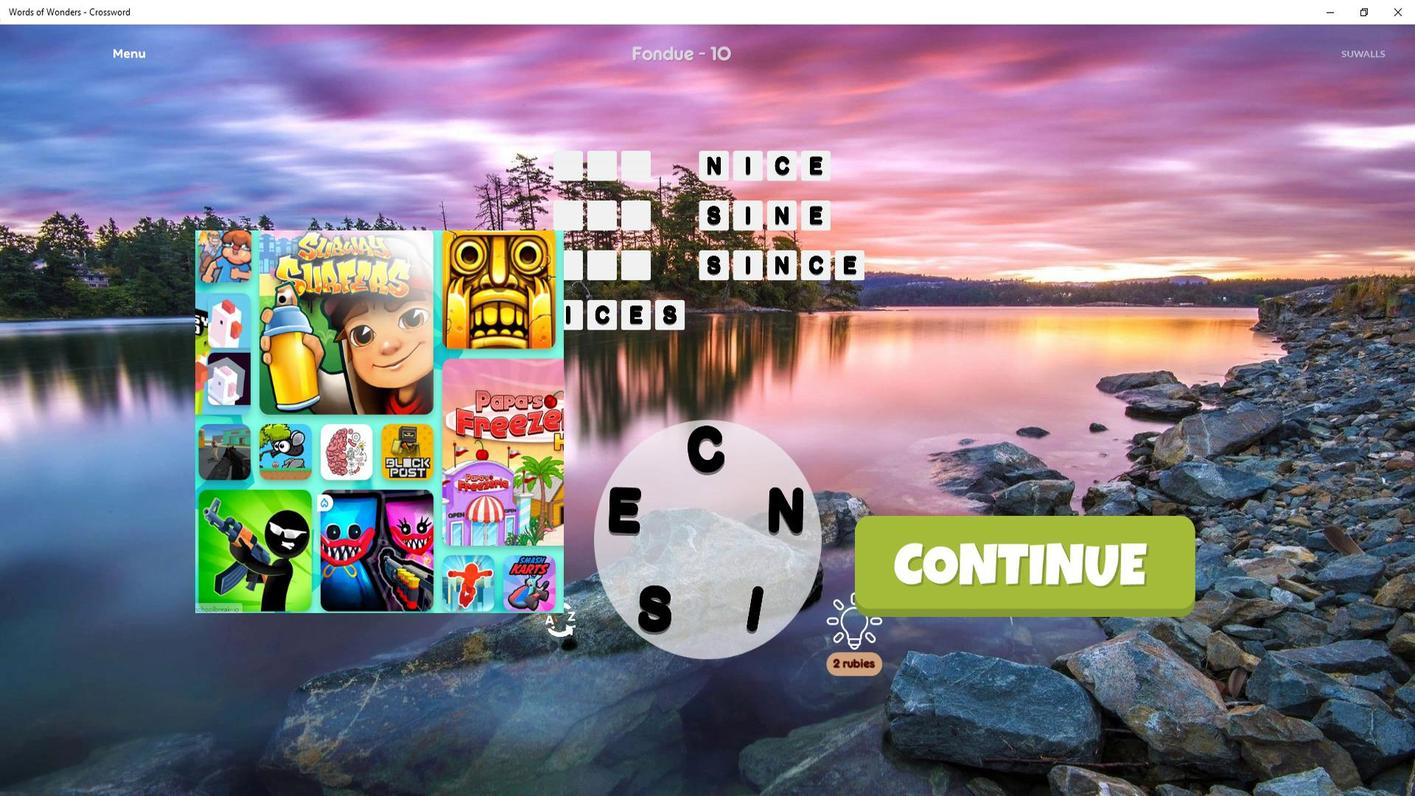 
Action: Mouse moved to (721, 540)
Screenshot: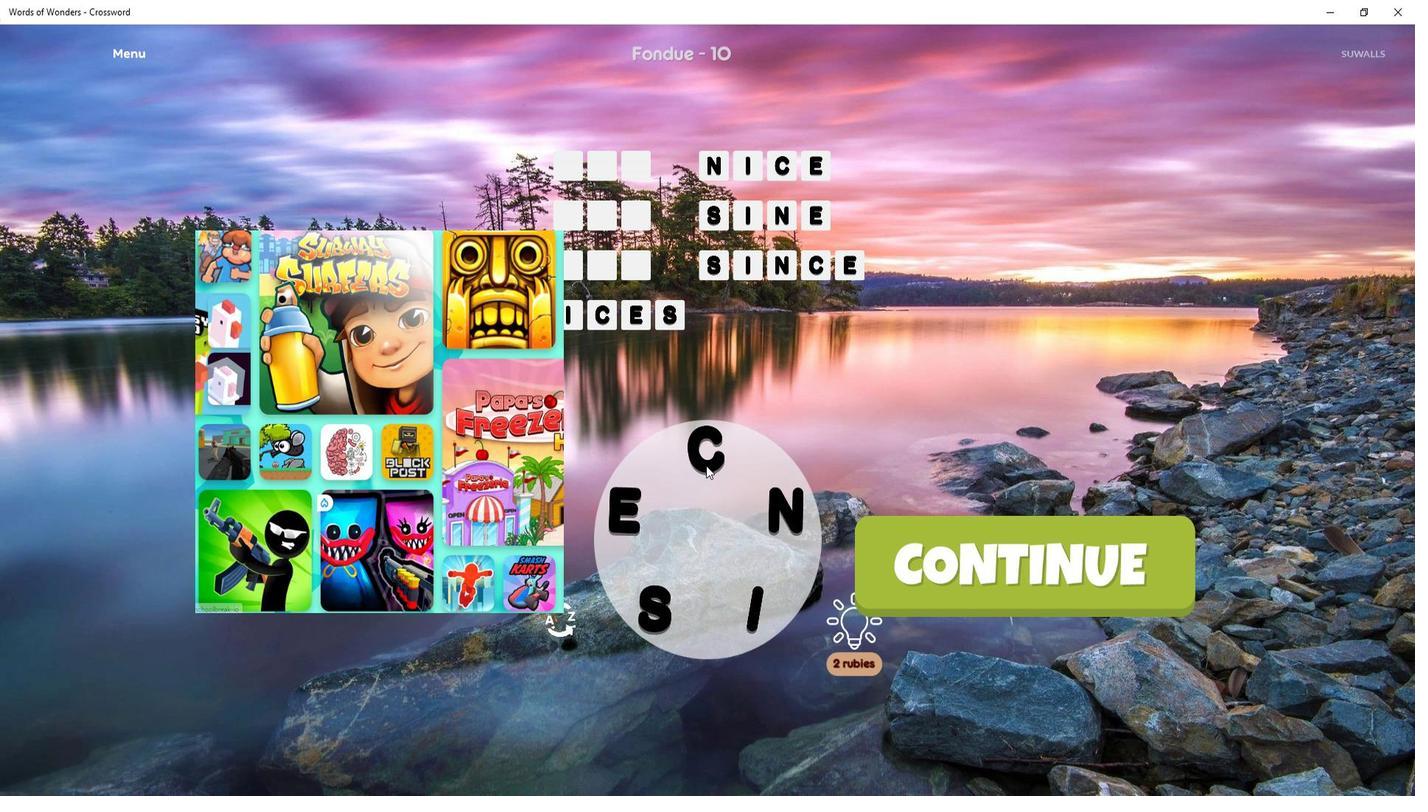 
Action: Mouse pressed left at (721, 540)
Screenshot: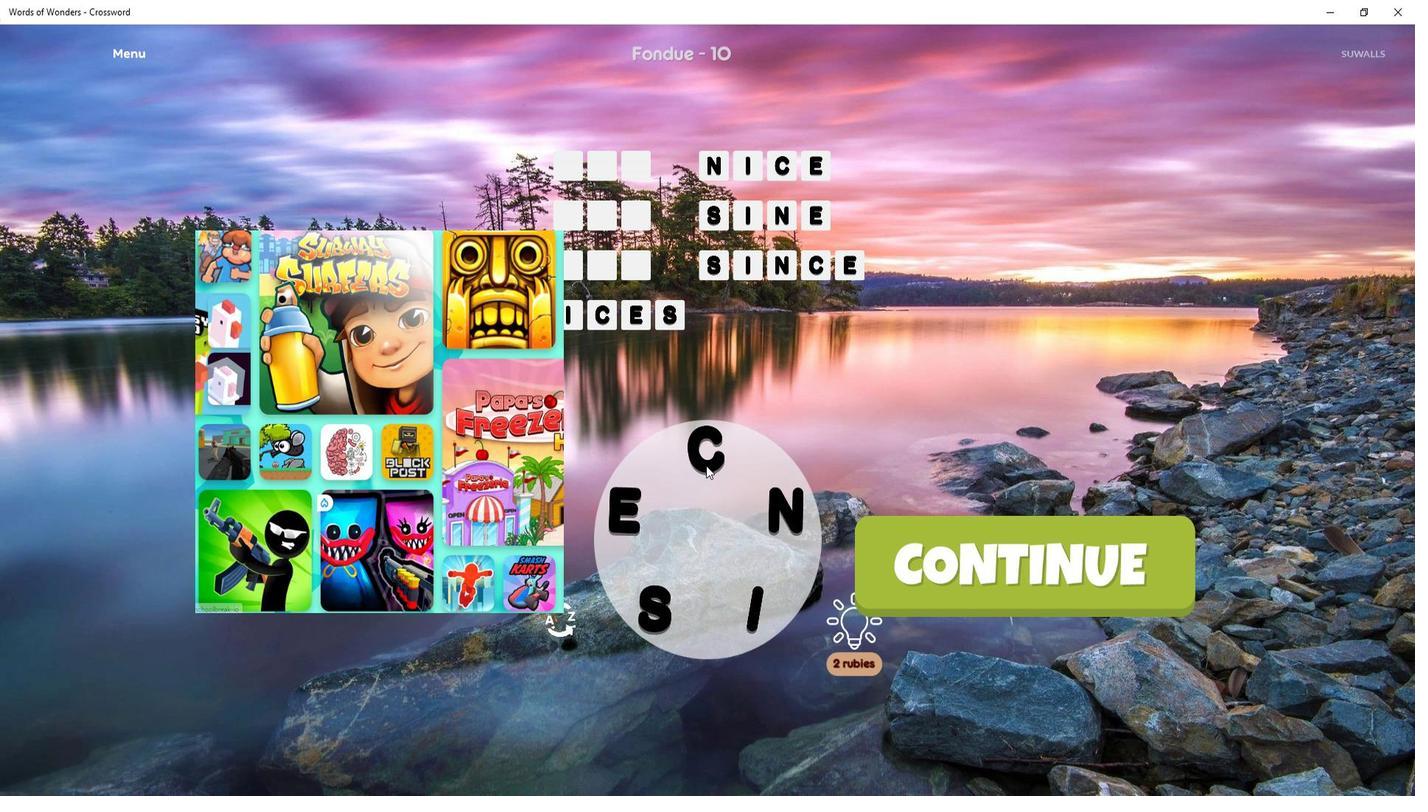 
Action: Mouse moved to (695, 544)
Screenshot: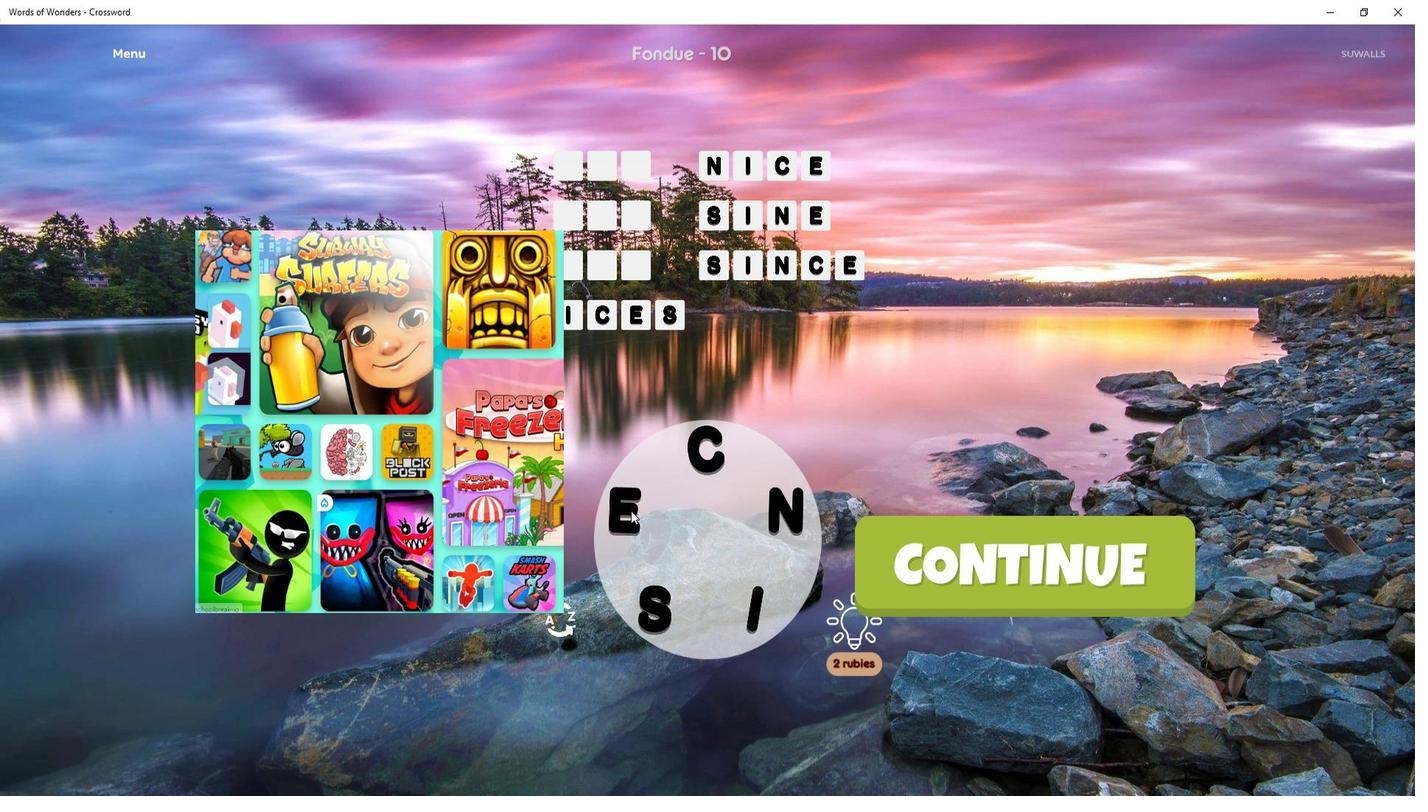 
Action: Mouse pressed left at (695, 544)
Screenshot: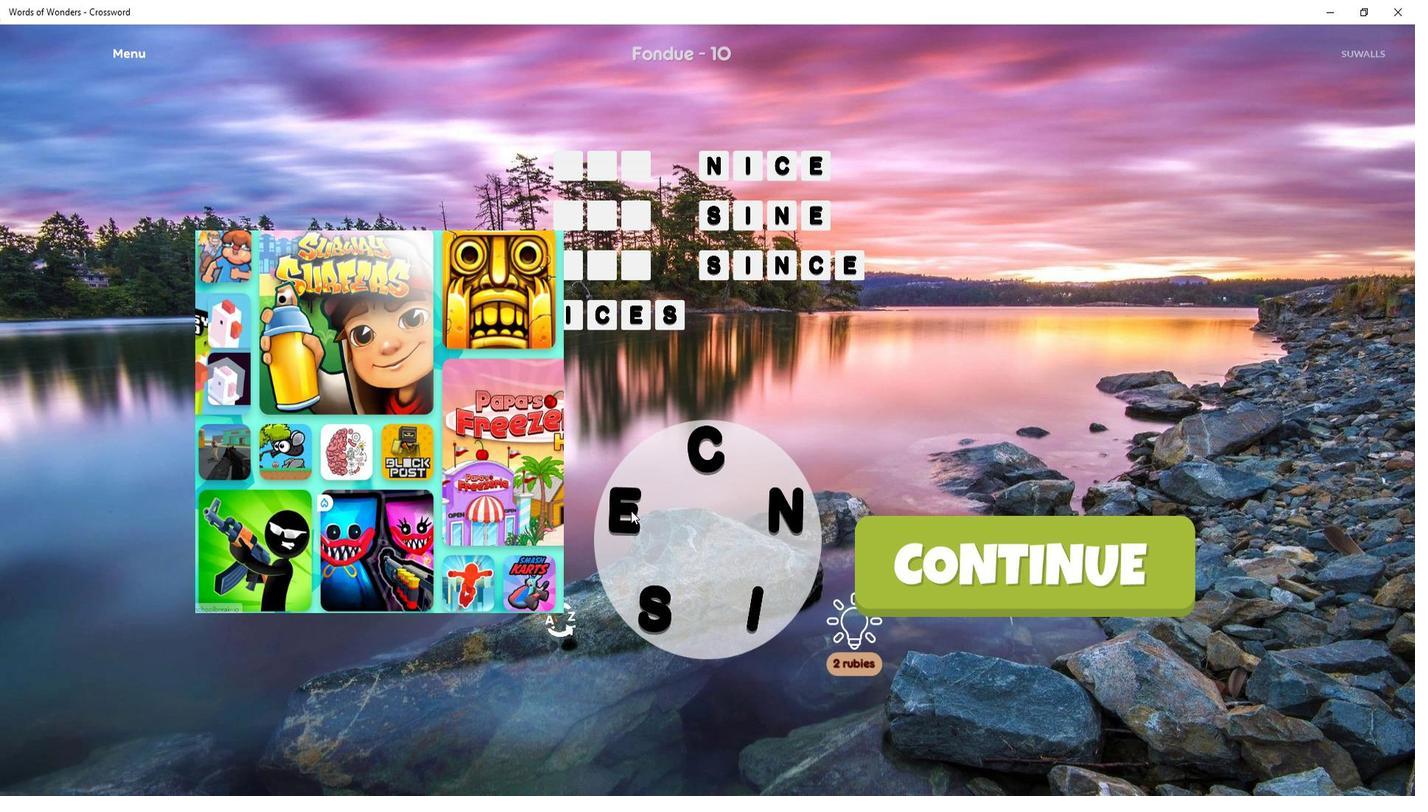 
Action: Mouse moved to (738, 552)
Screenshot: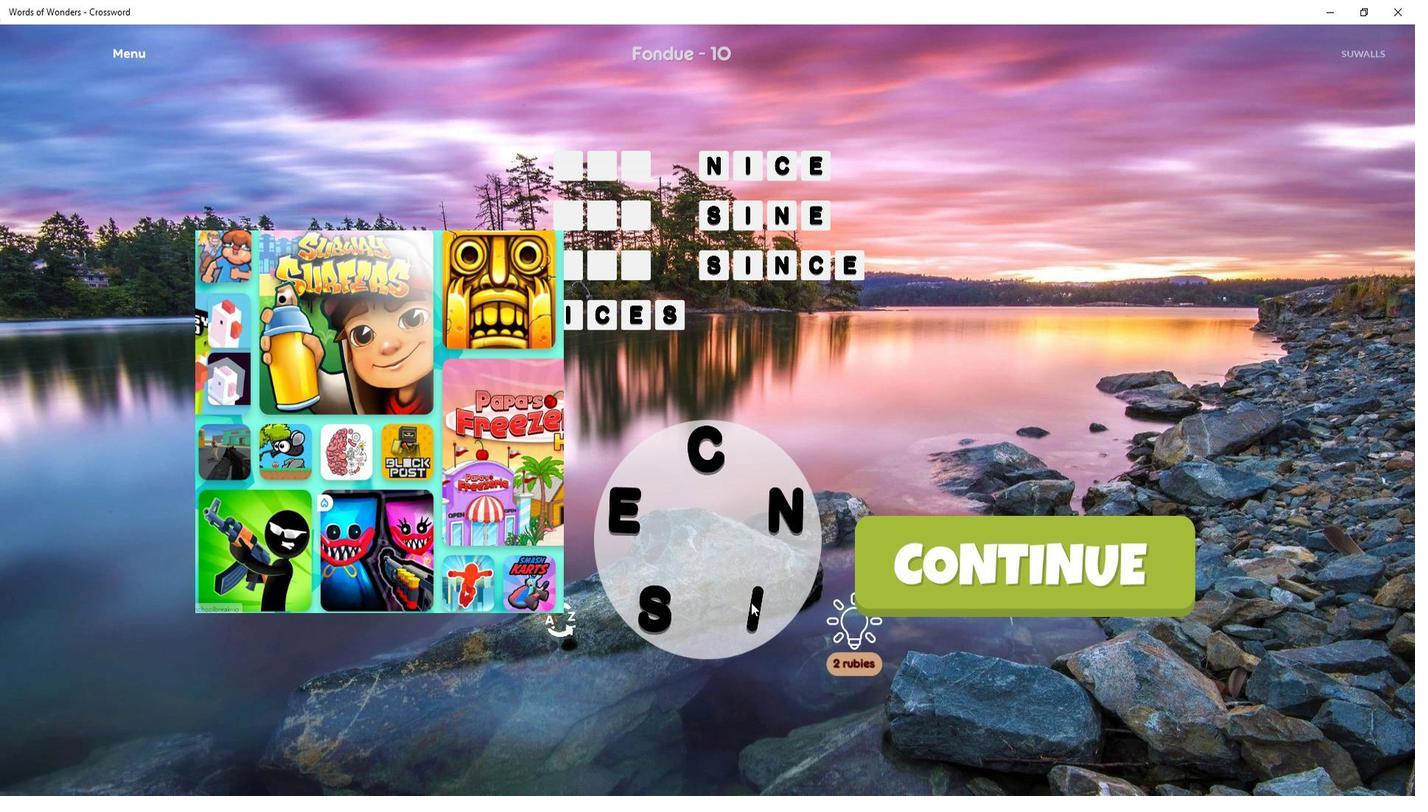 
Action: Mouse pressed left at (738, 552)
Screenshot: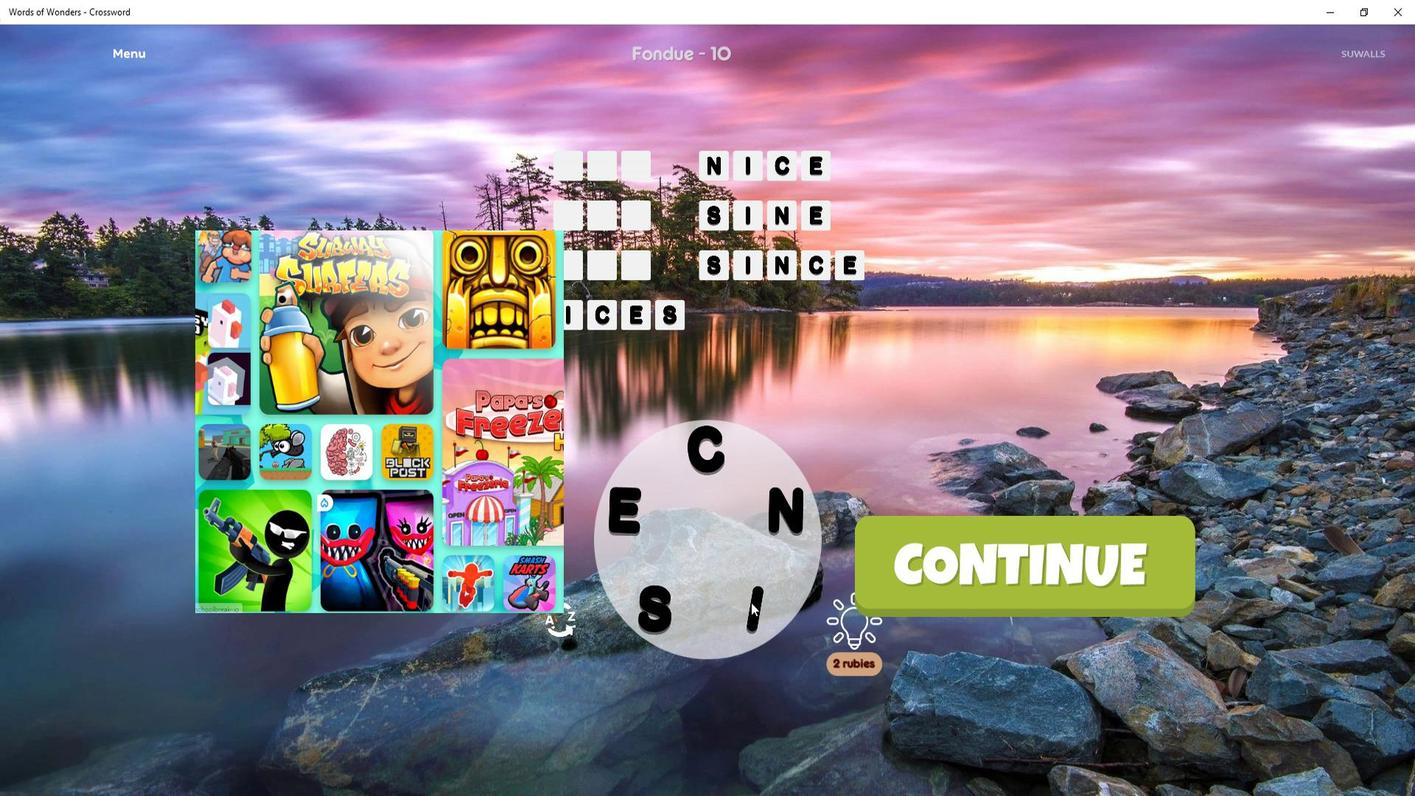 
Action: Mouse moved to (752, 544)
Screenshot: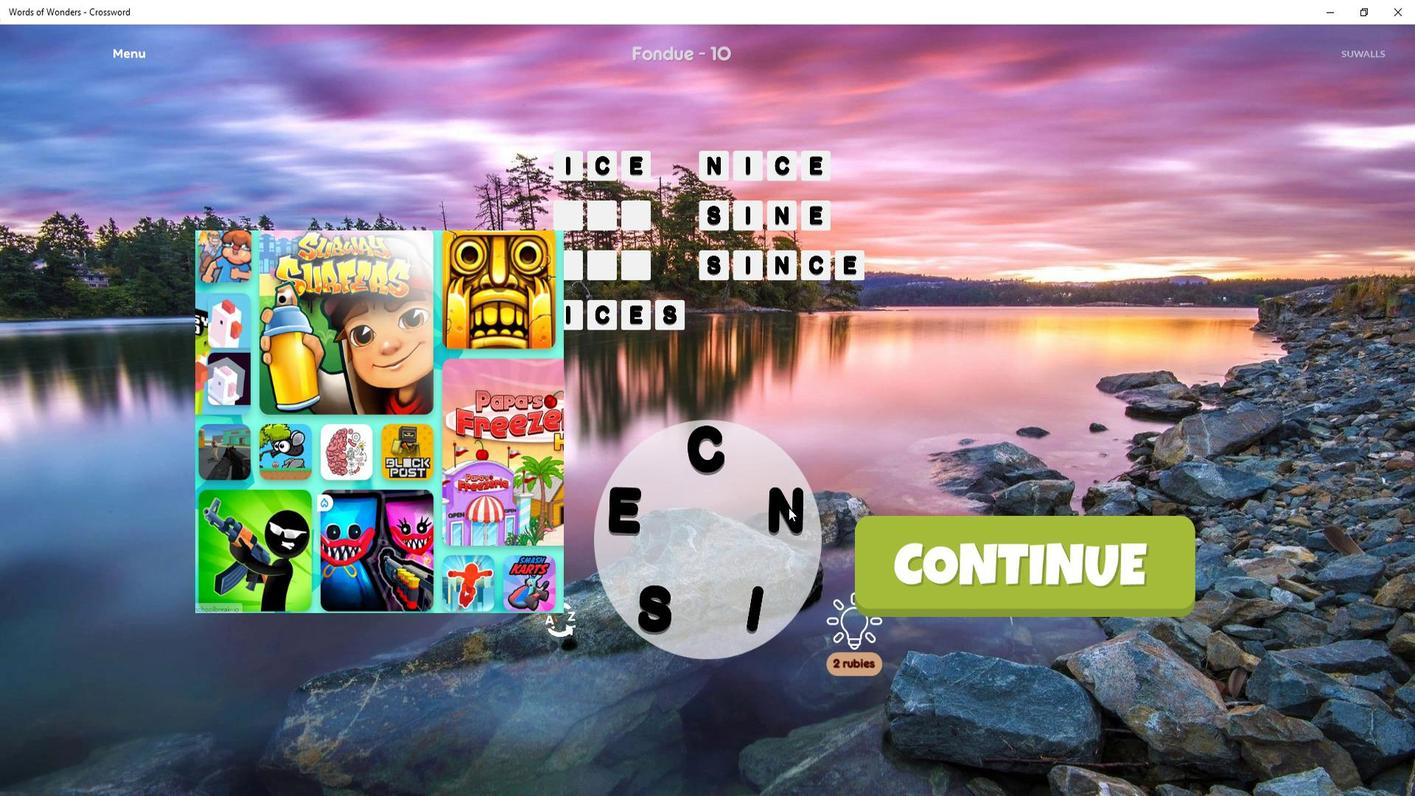 
Action: Mouse pressed left at (752, 544)
Screenshot: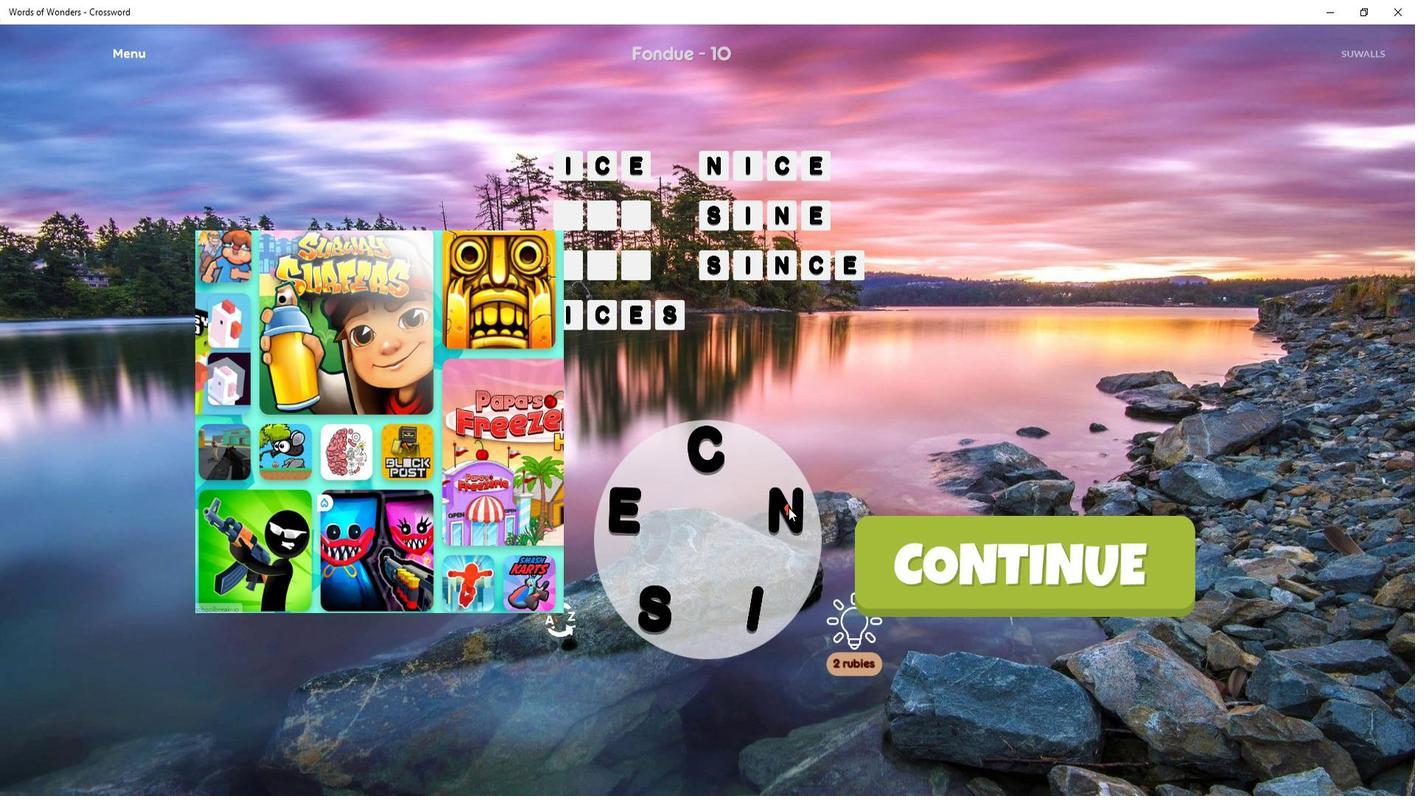 
Action: Mouse moved to (746, 543)
Screenshot: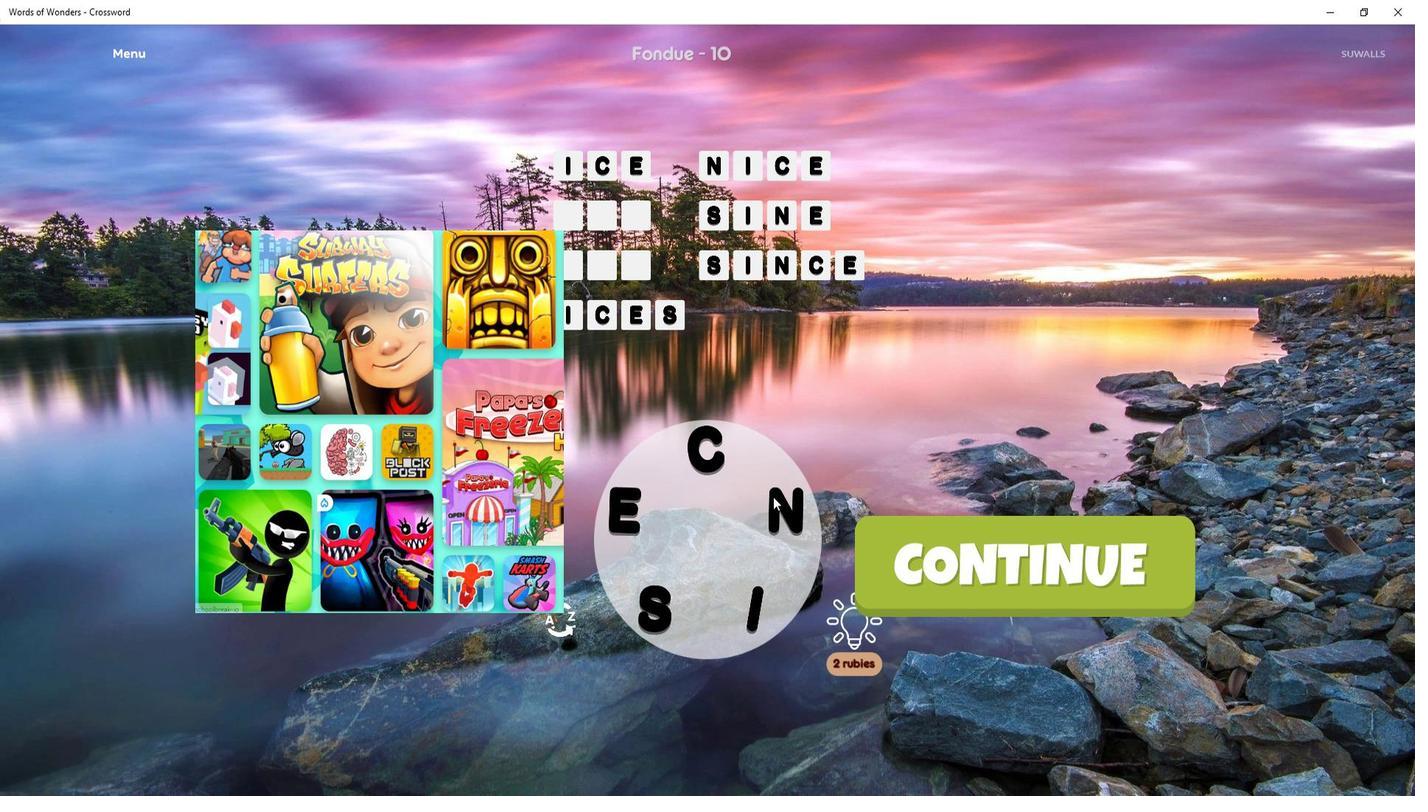 
Action: Mouse pressed left at (746, 543)
Screenshot: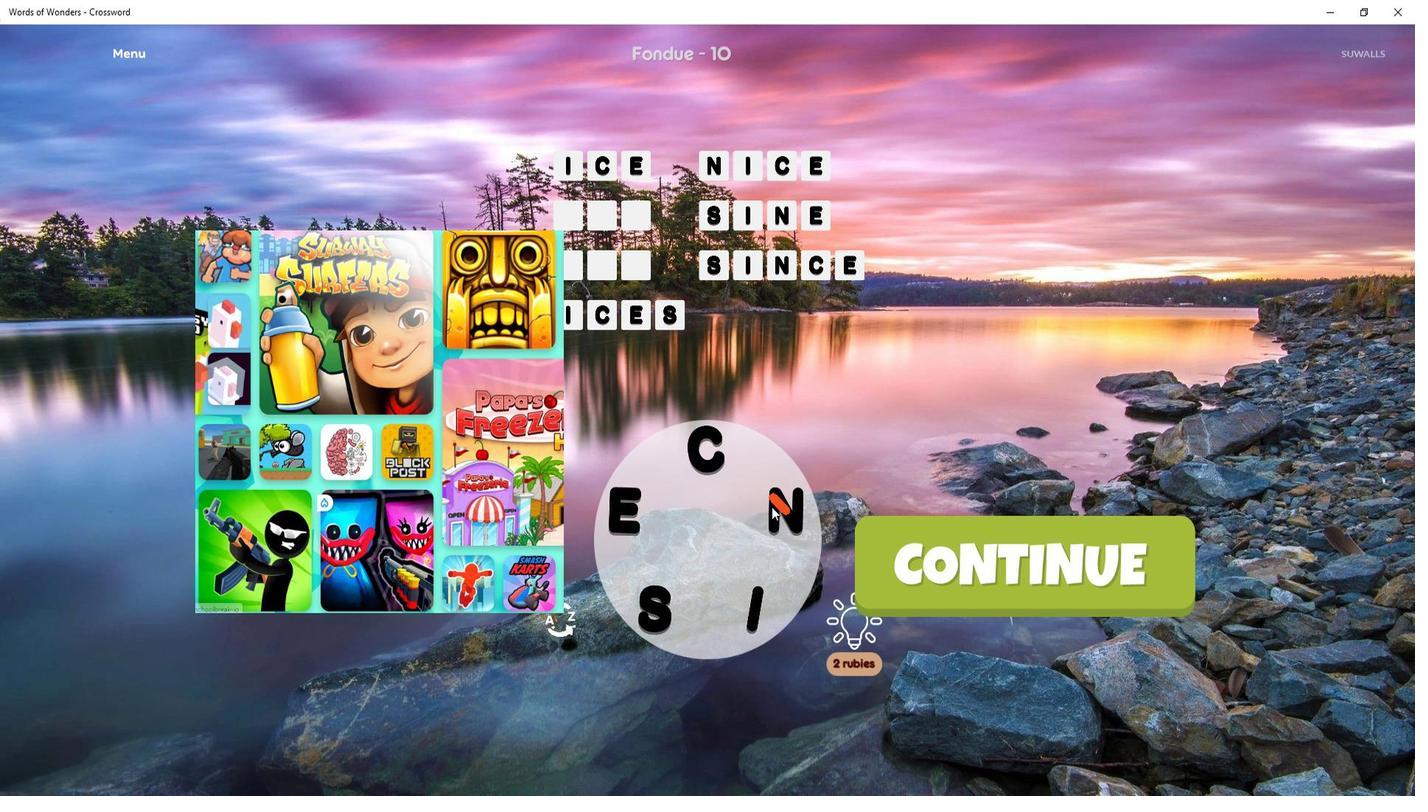 
Action: Mouse moved to (701, 552)
Screenshot: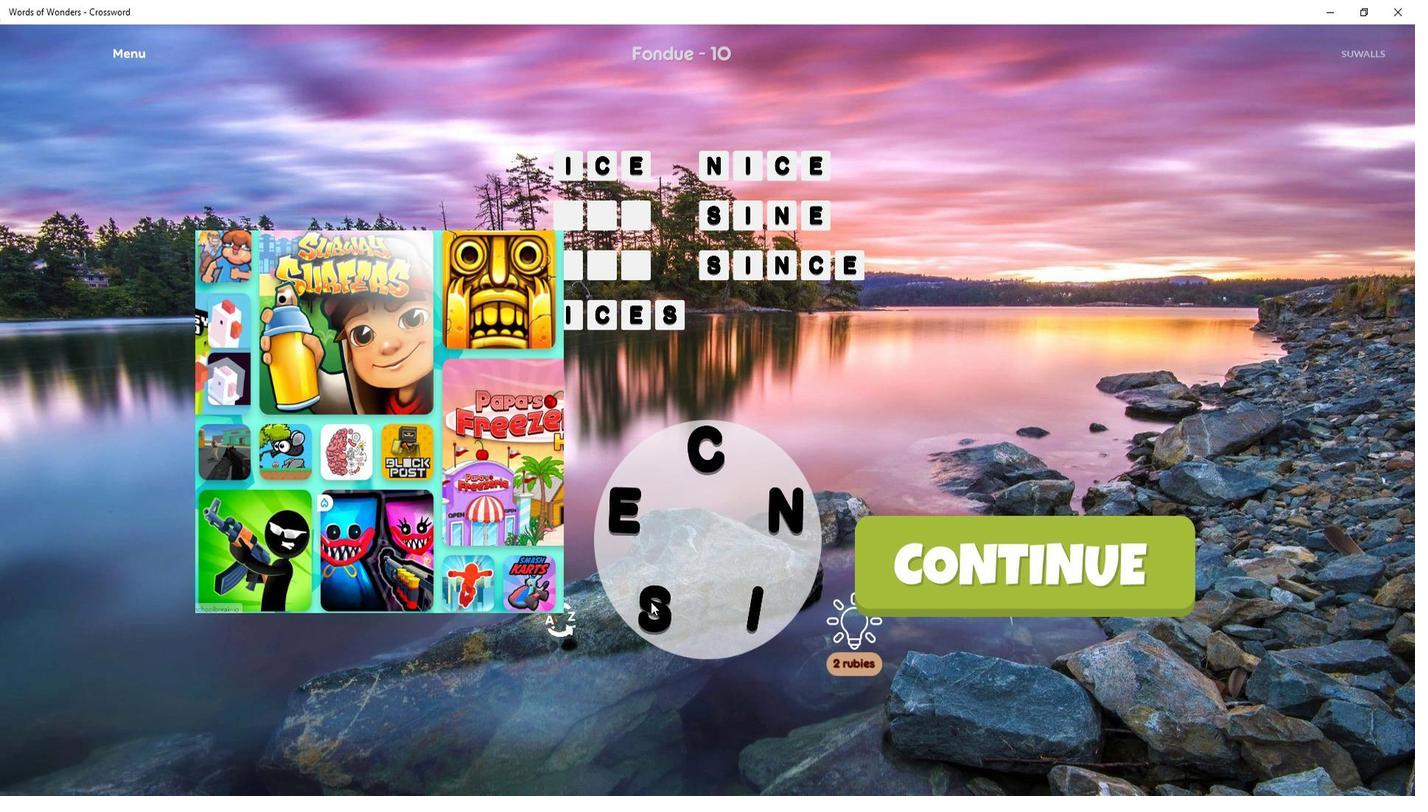 
Action: Mouse pressed left at (701, 552)
Screenshot: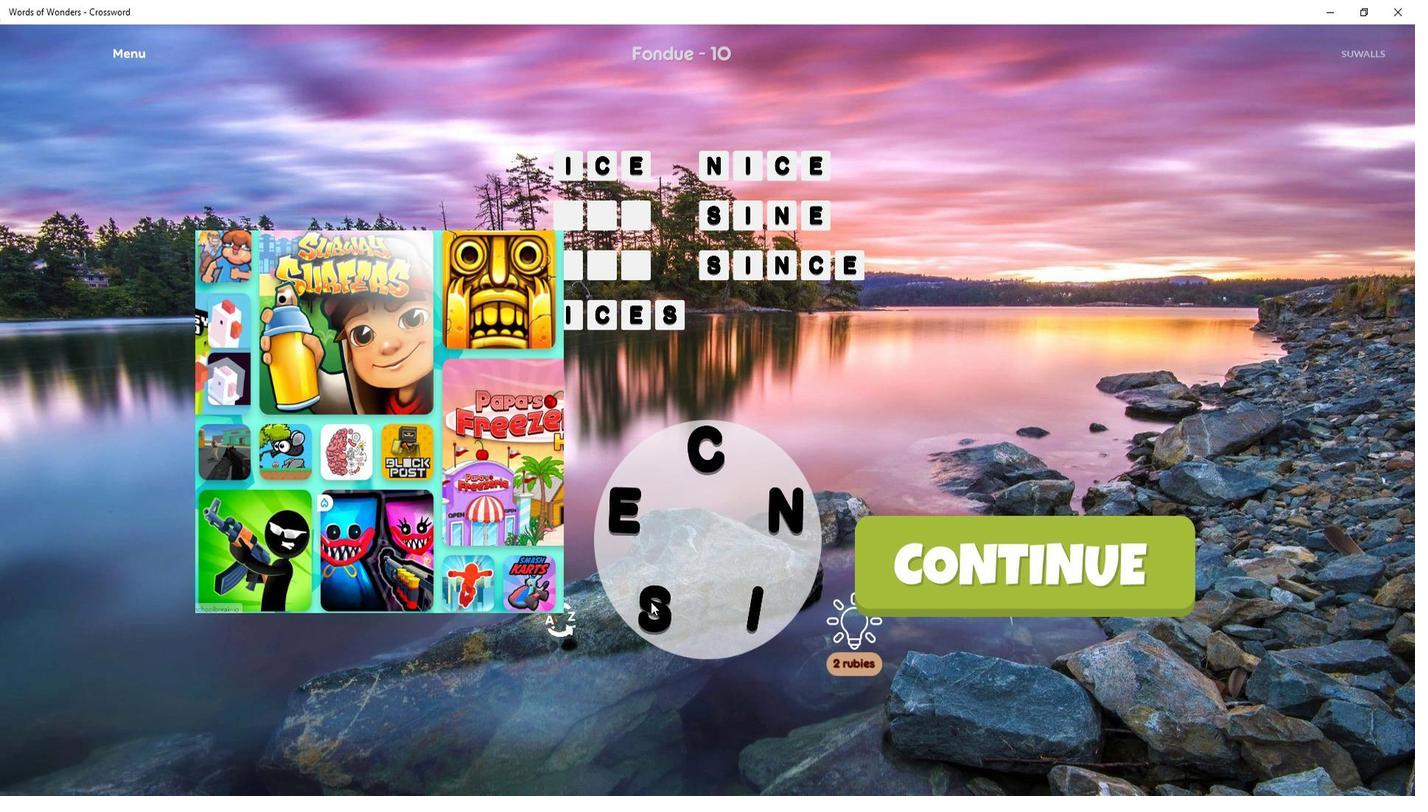 
Action: Mouse moved to (703, 553)
Screenshot: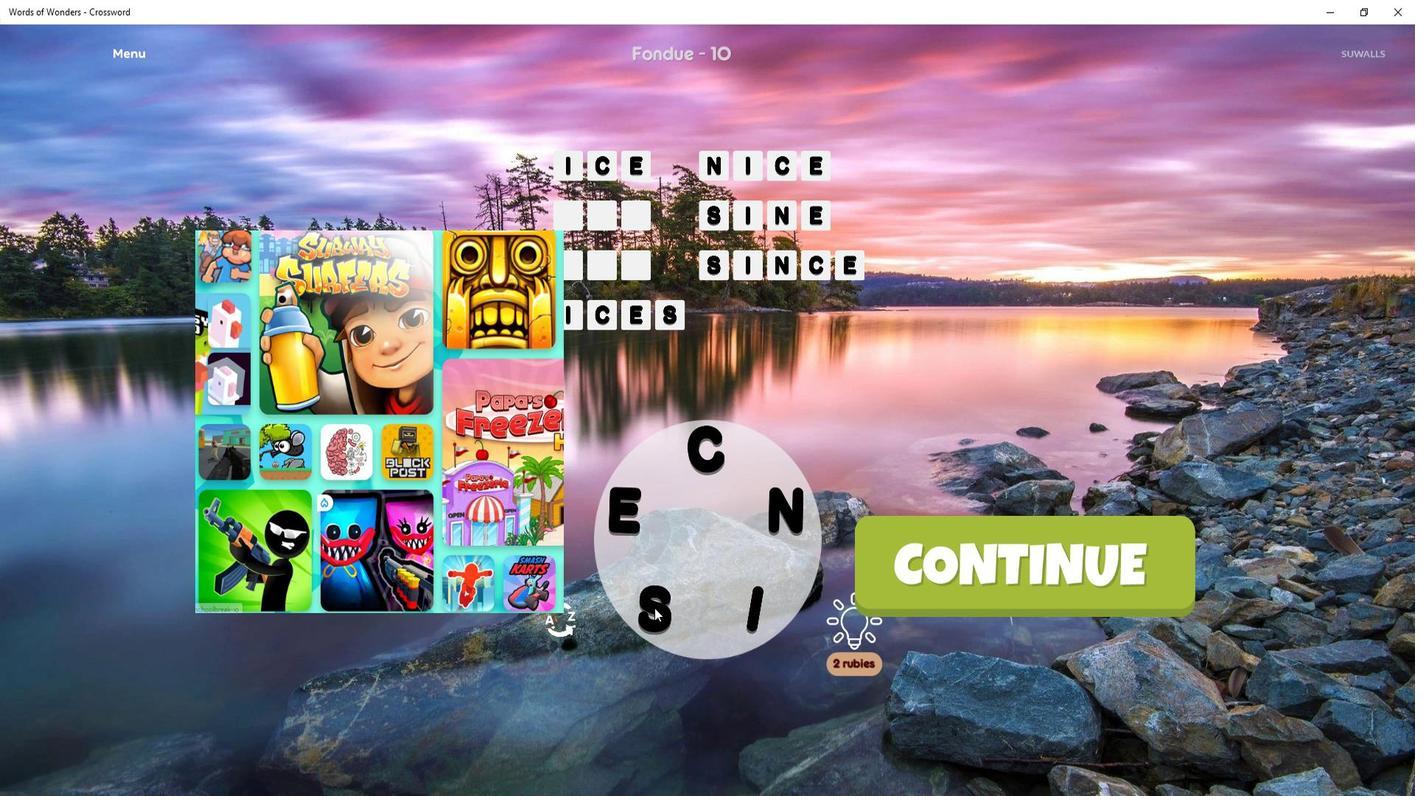 
Action: Mouse pressed left at (703, 553)
Screenshot: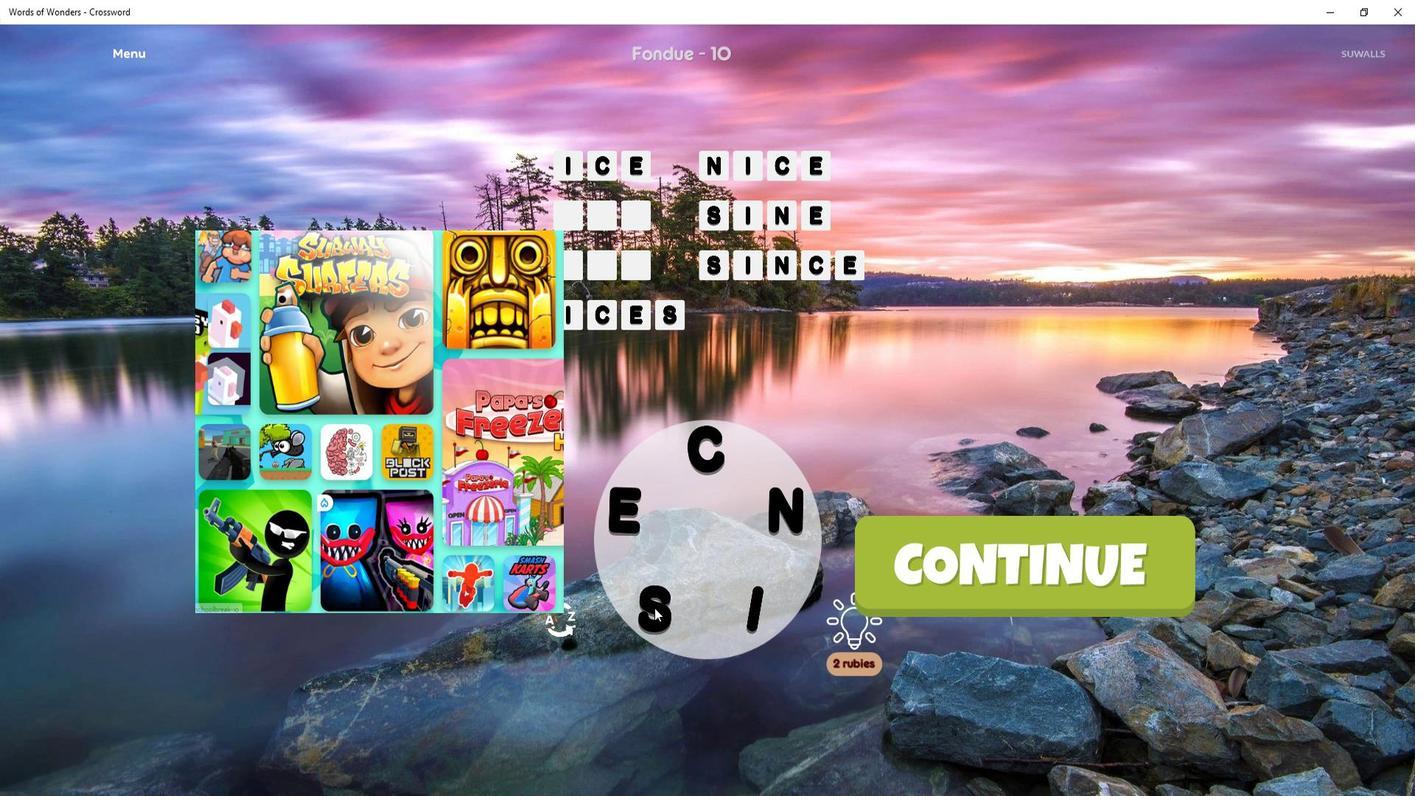 
Action: Mouse moved to (703, 552)
Screenshot: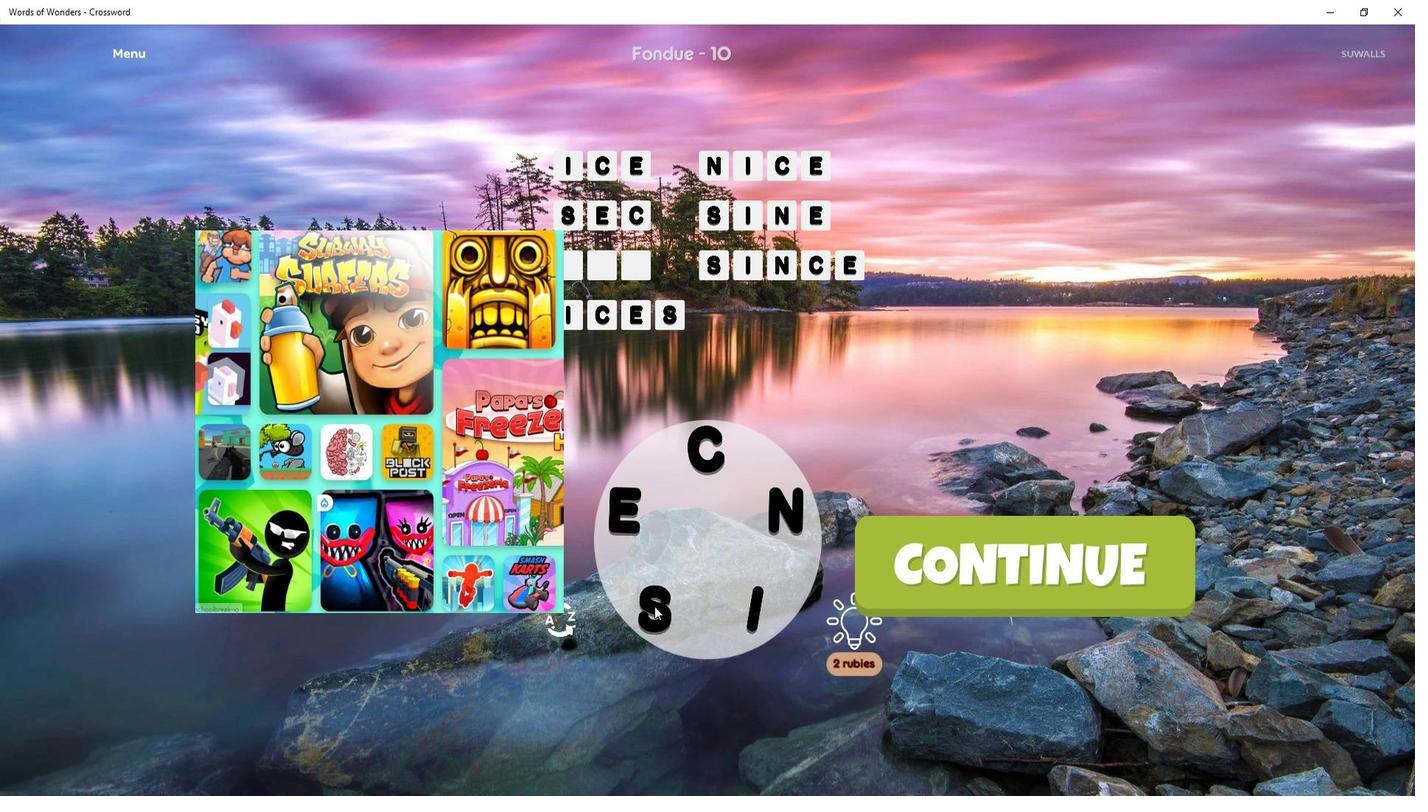 
Action: Mouse pressed left at (703, 552)
Screenshot: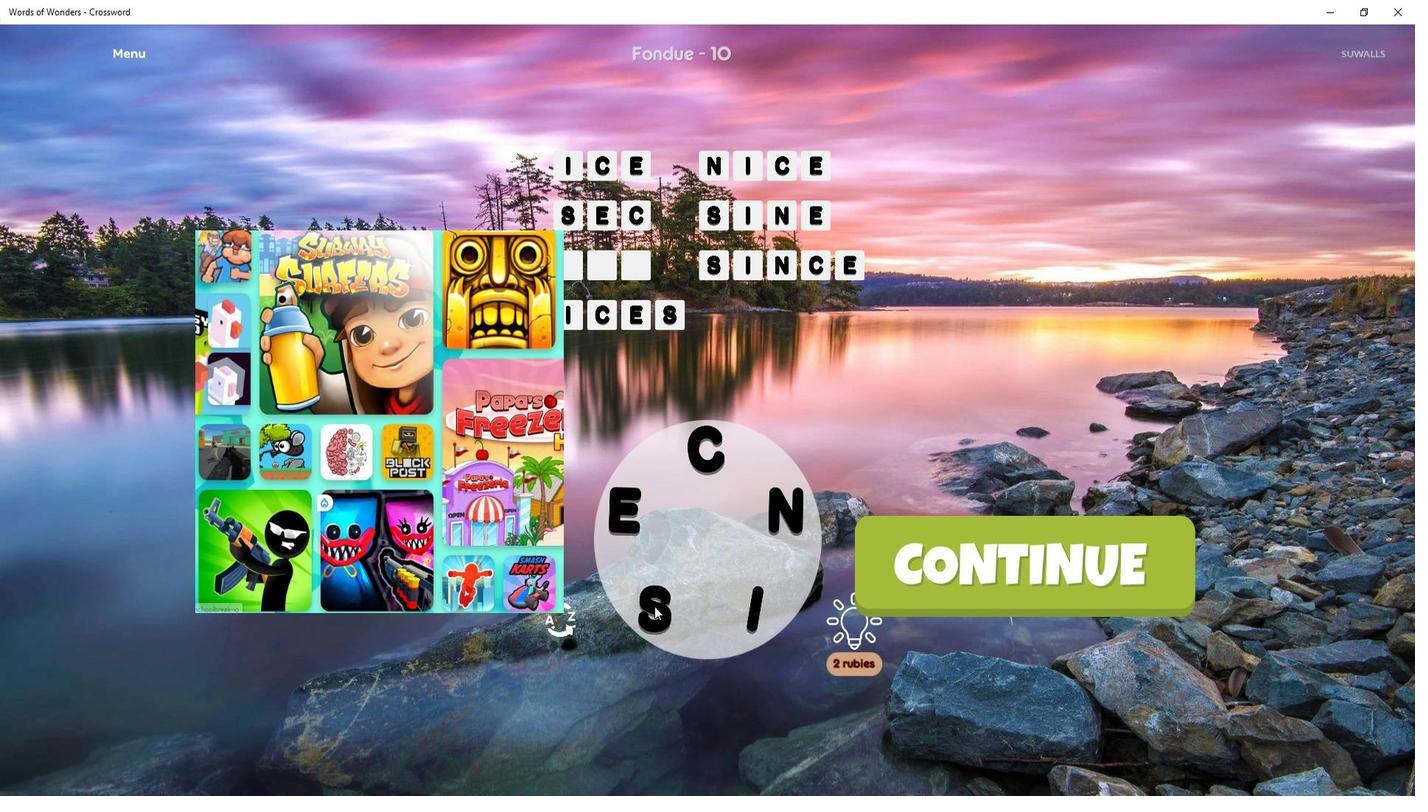 
Action: Mouse moved to (707, 552)
Screenshot: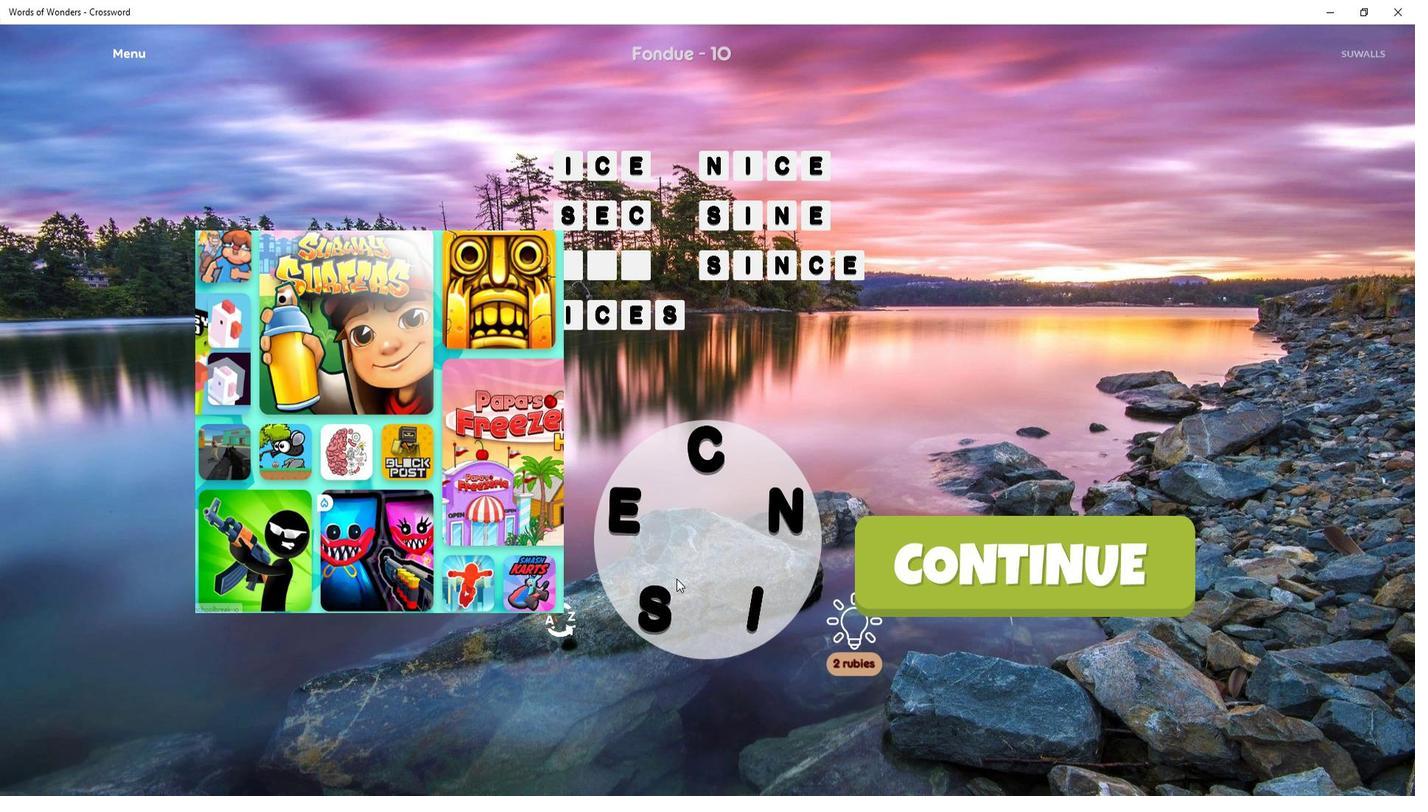 
Action: Mouse pressed left at (707, 552)
Screenshot: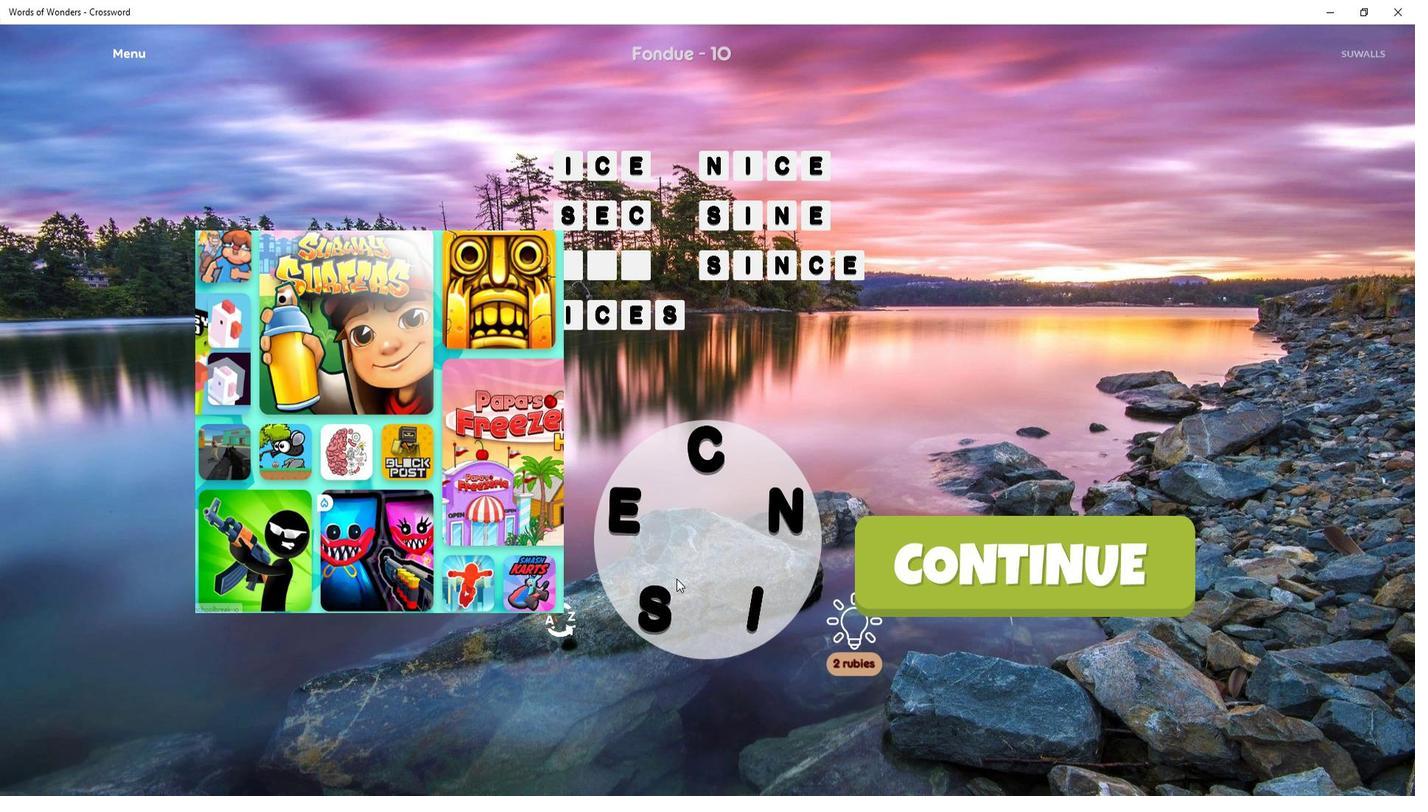 
Action: Mouse moved to (707, 553)
Screenshot: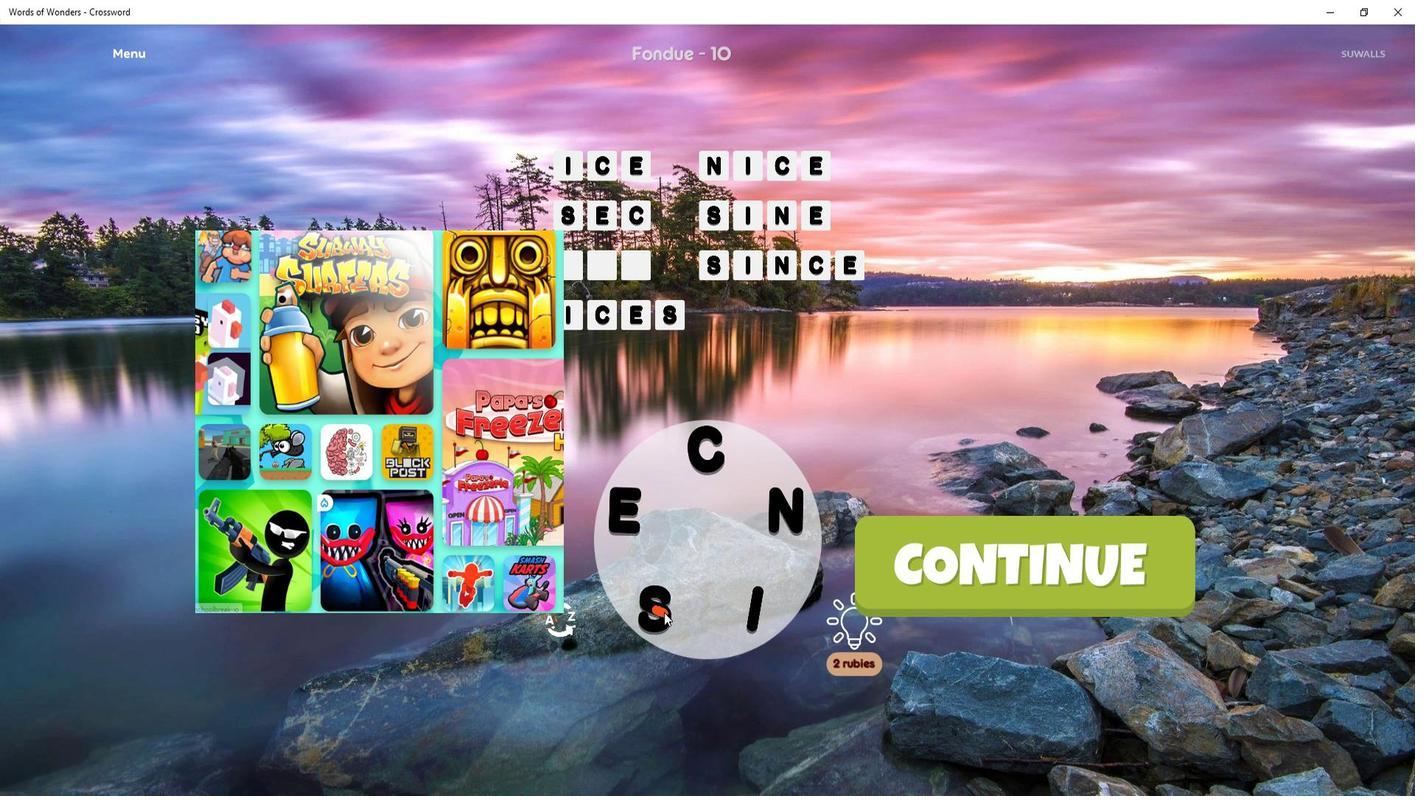 
Action: Mouse pressed left at (707, 553)
Screenshot: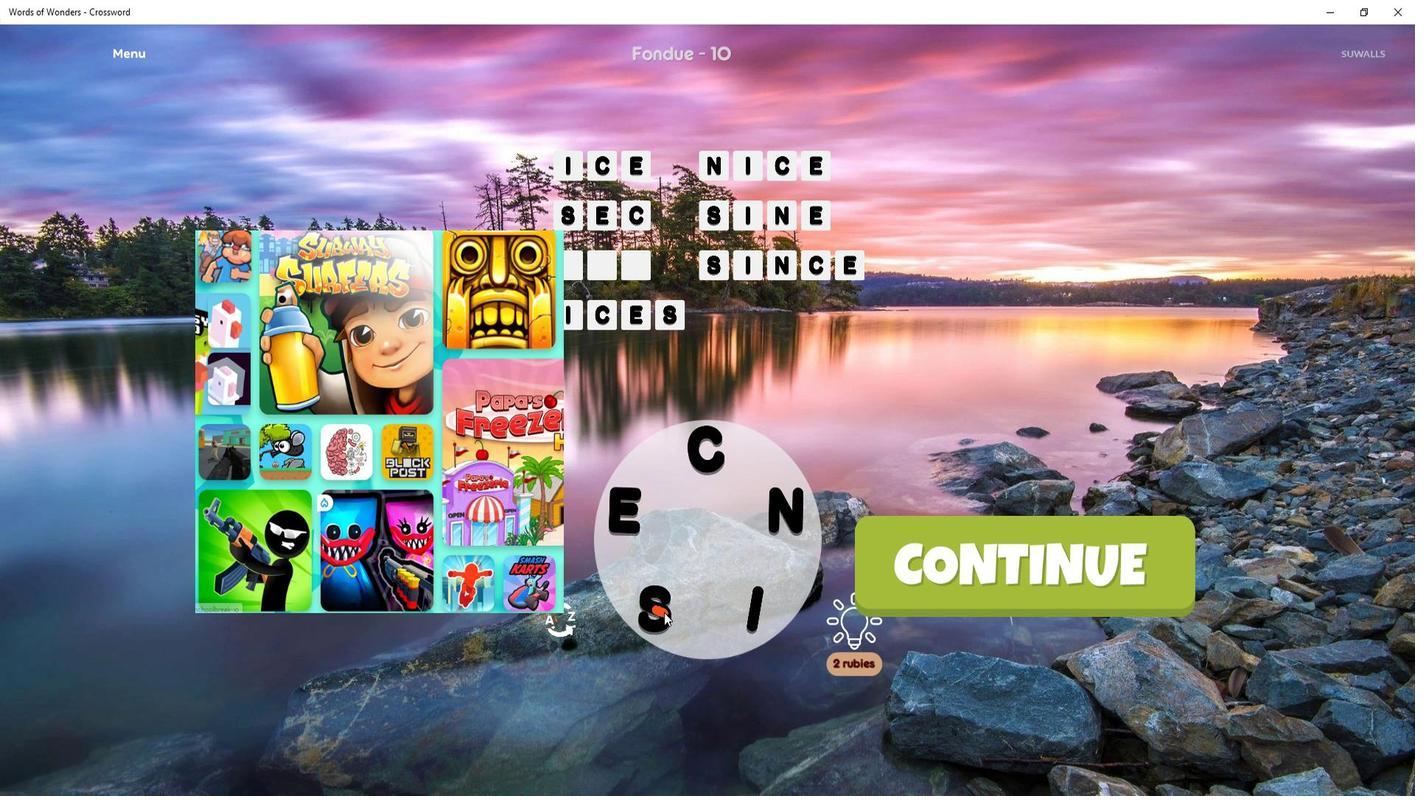 
Action: Mouse moved to (703, 552)
Screenshot: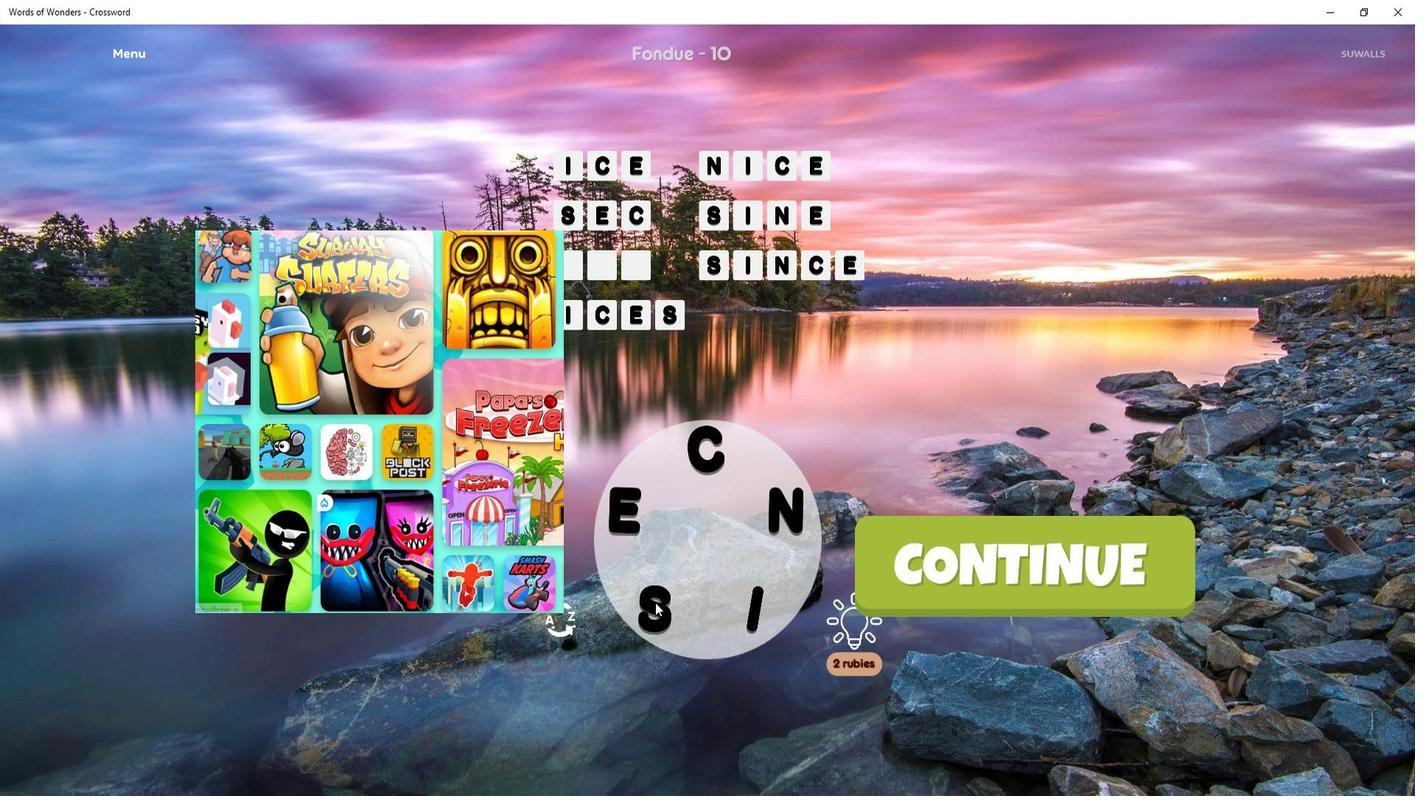 
Action: Mouse pressed left at (703, 552)
Screenshot: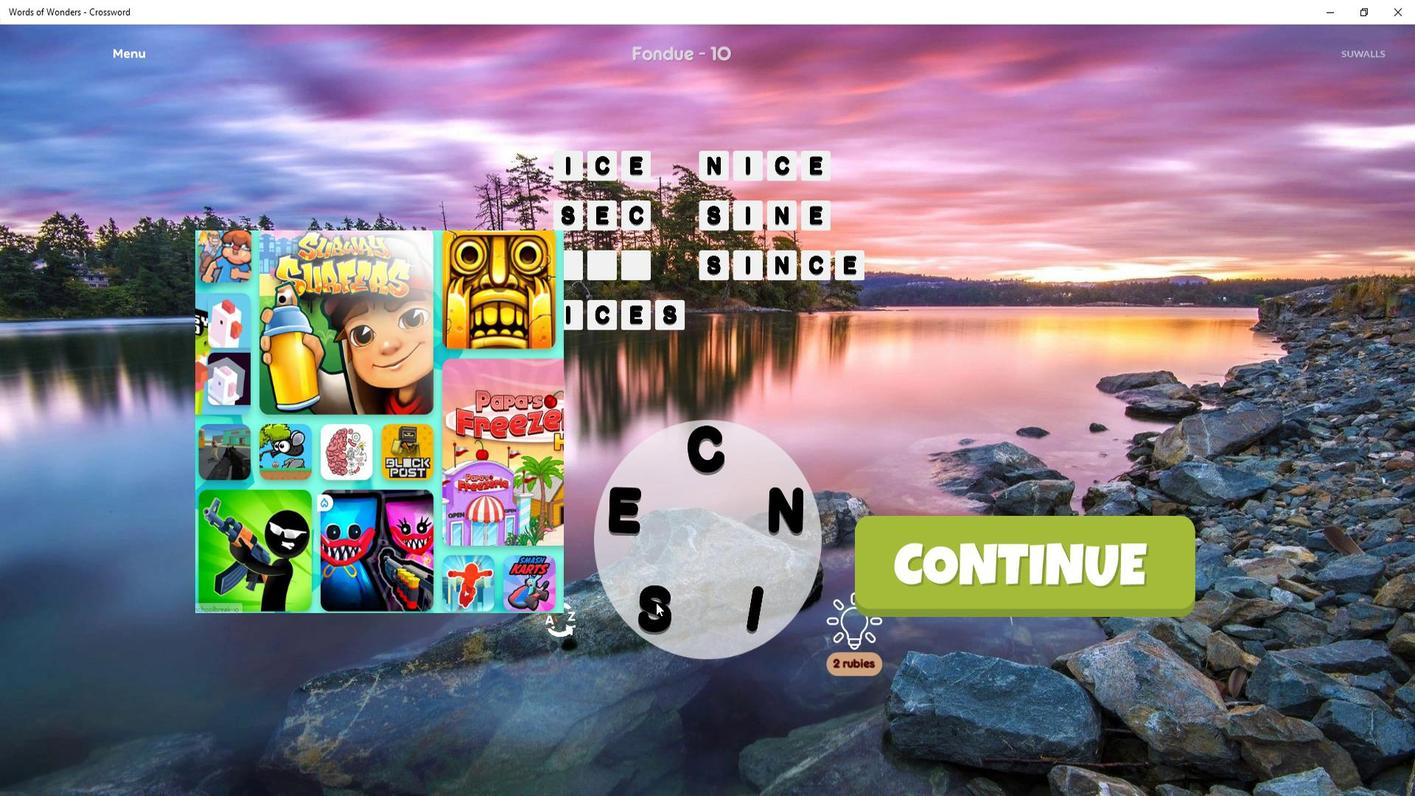 
Action: Mouse moved to (706, 552)
Screenshot: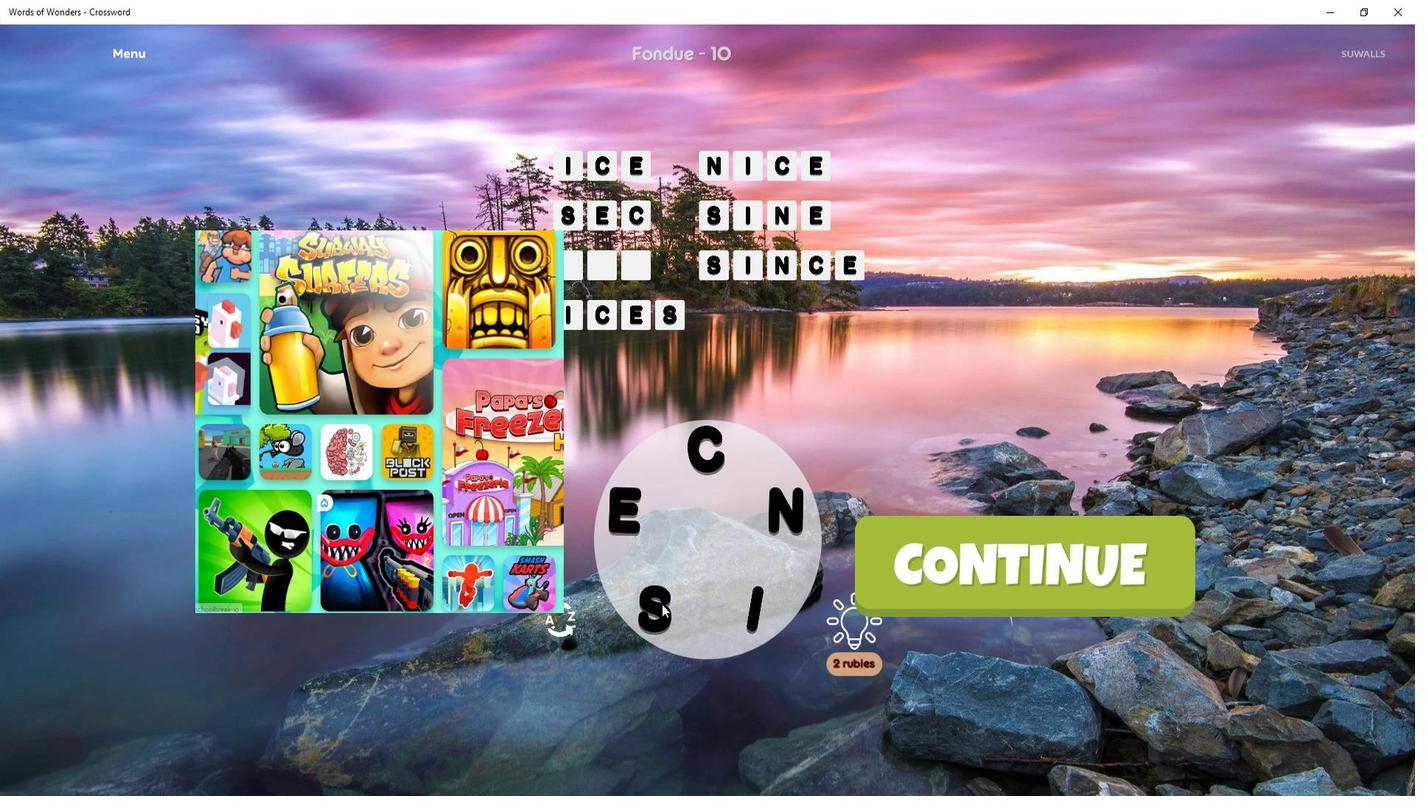 
Action: Mouse pressed left at (706, 552)
Screenshot: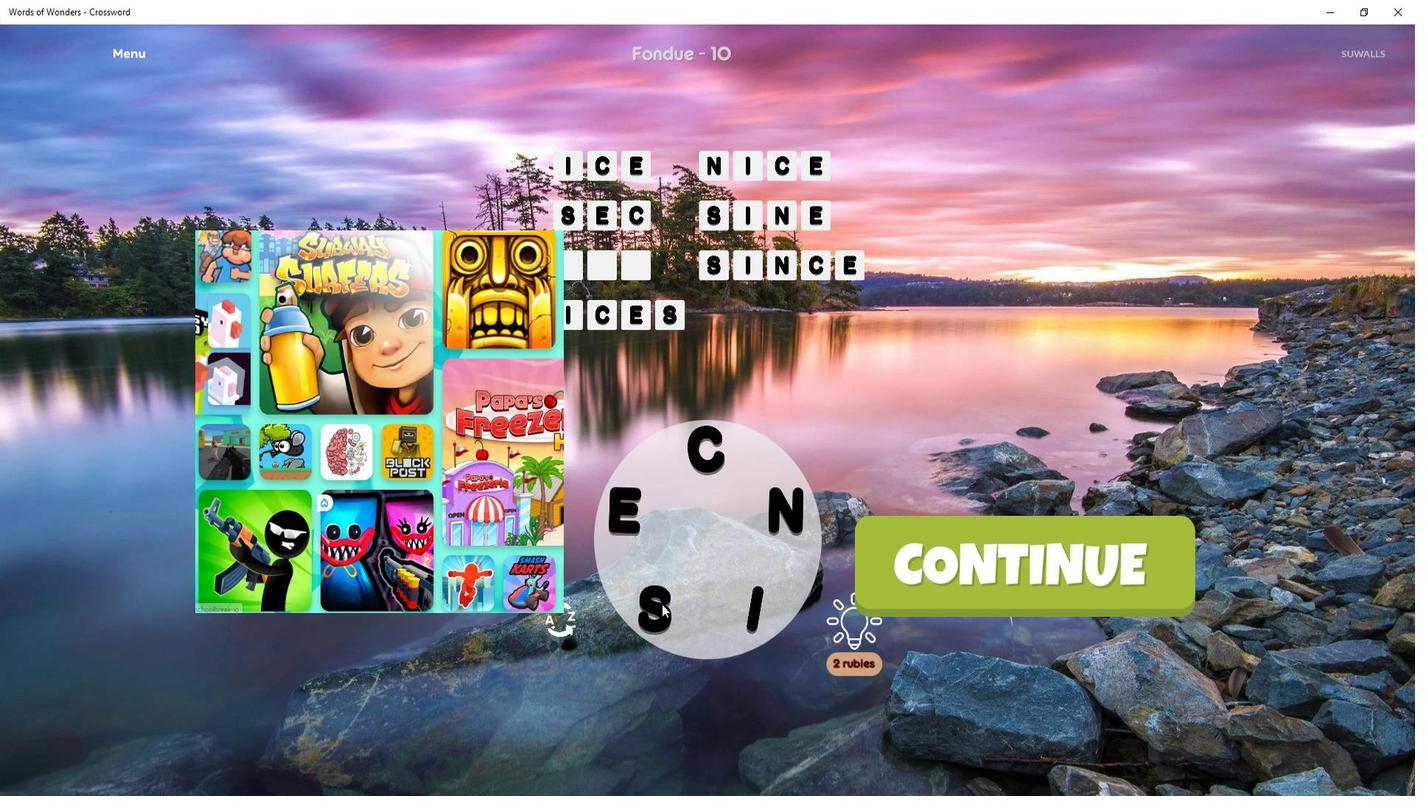
Action: Mouse moved to (749, 543)
Screenshot: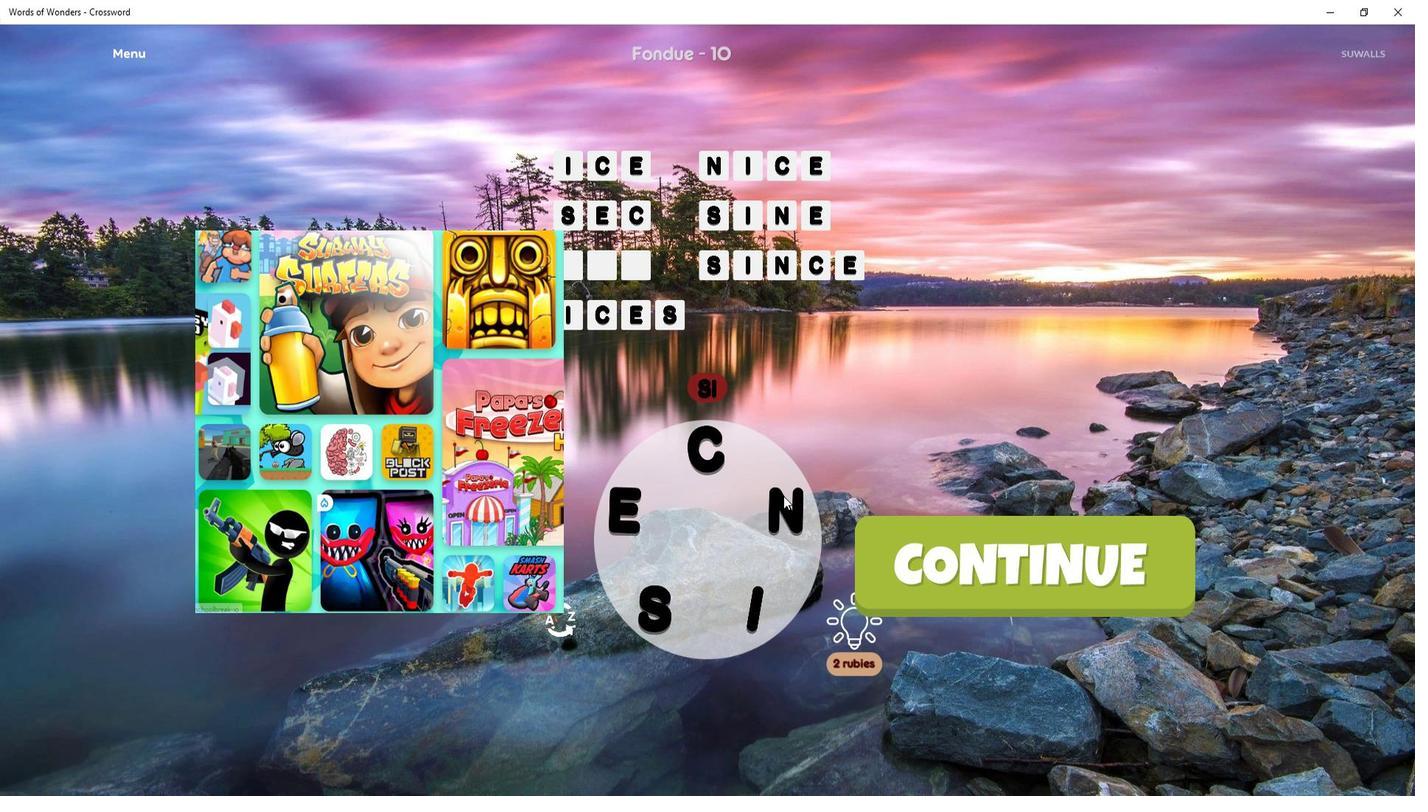 
Action: Mouse pressed left at (749, 543)
Screenshot: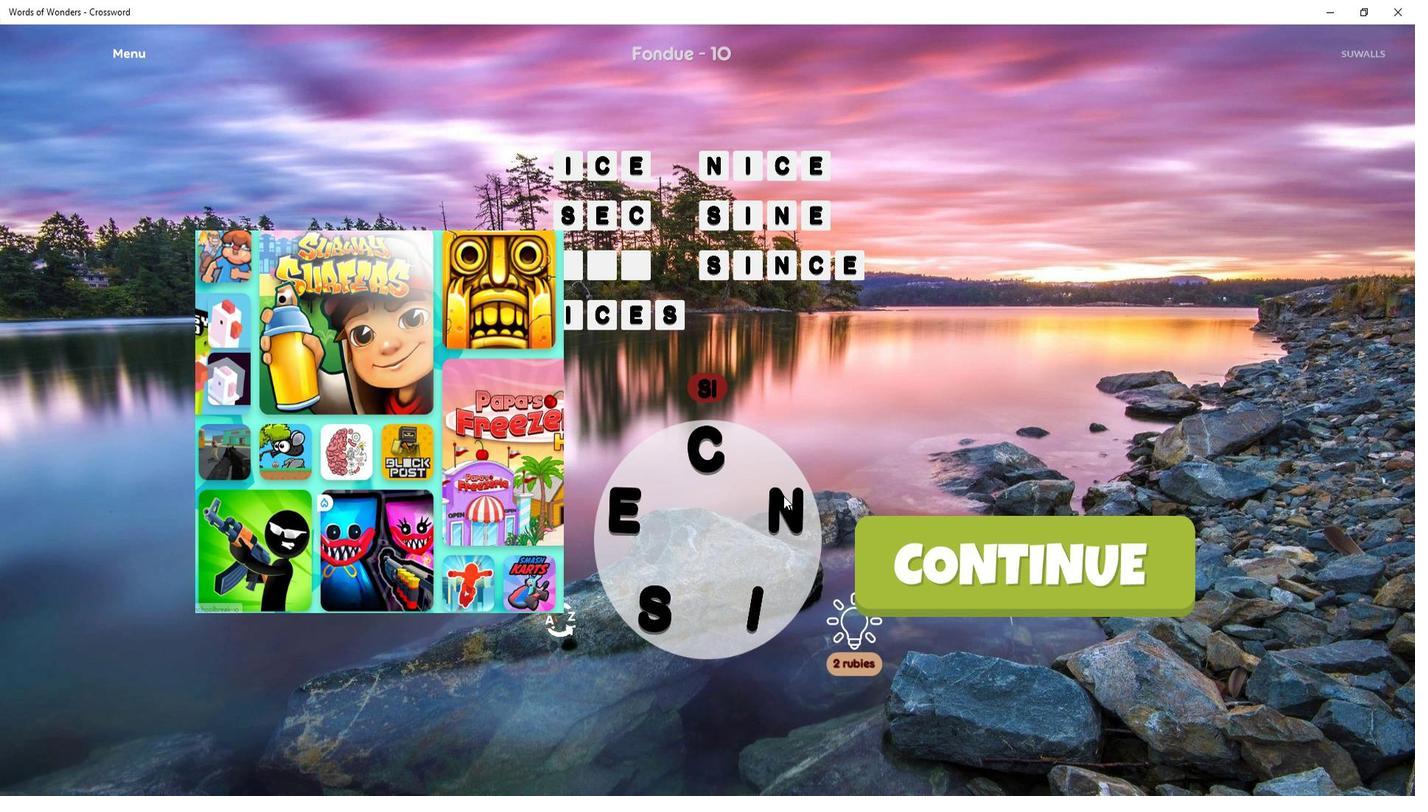 
Action: Mouse moved to (704, 552)
Screenshot: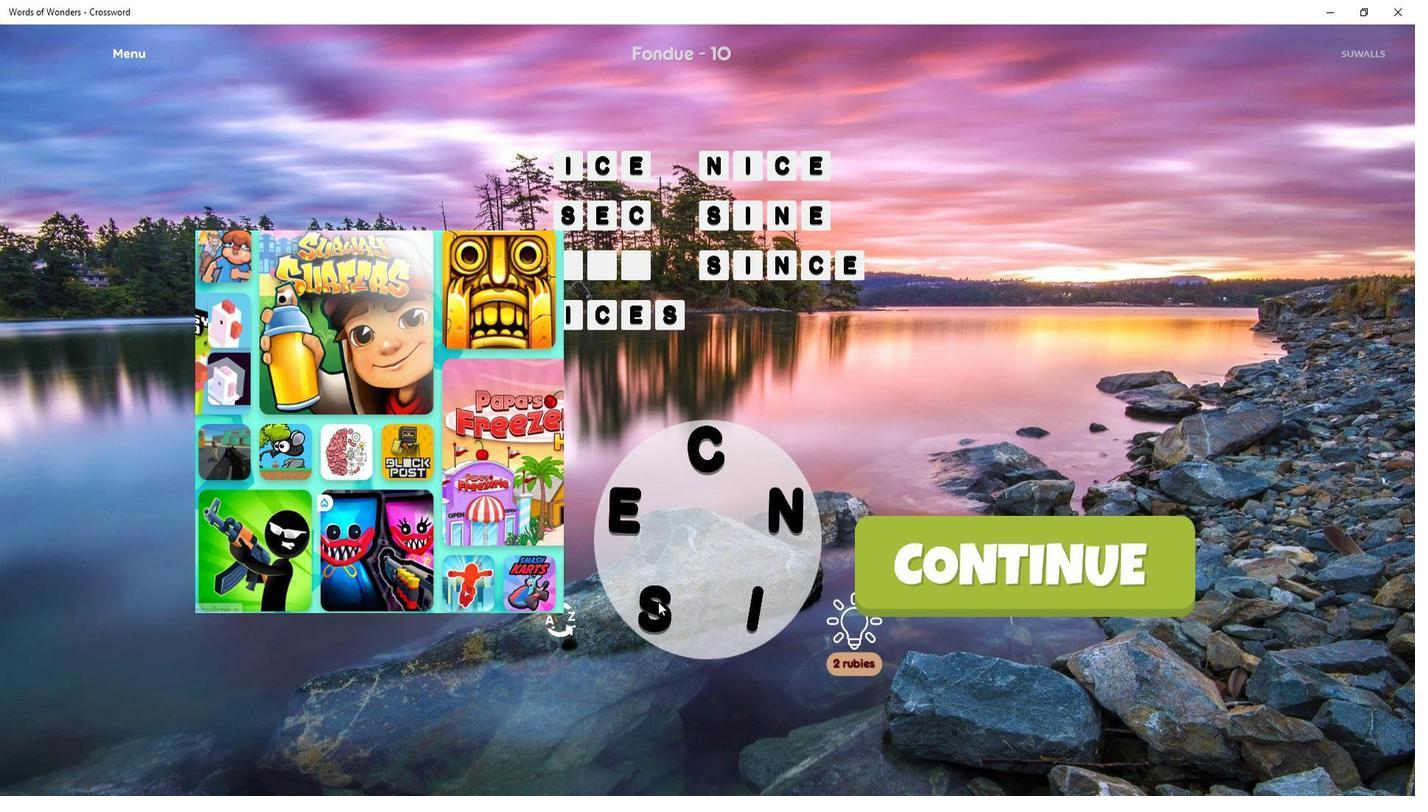 
Action: Mouse pressed left at (704, 552)
Screenshot: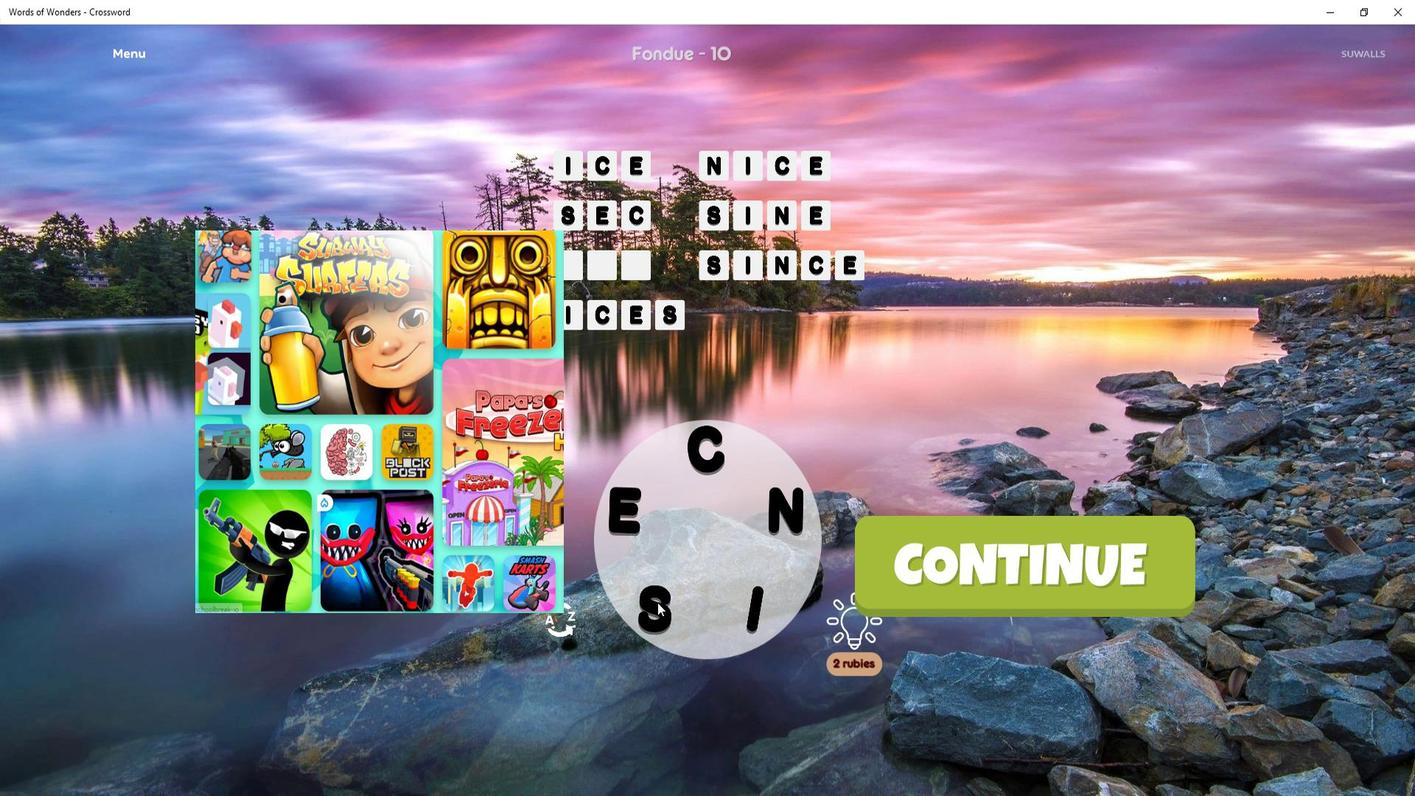 
Action: Mouse moved to (715, 532)
Screenshot: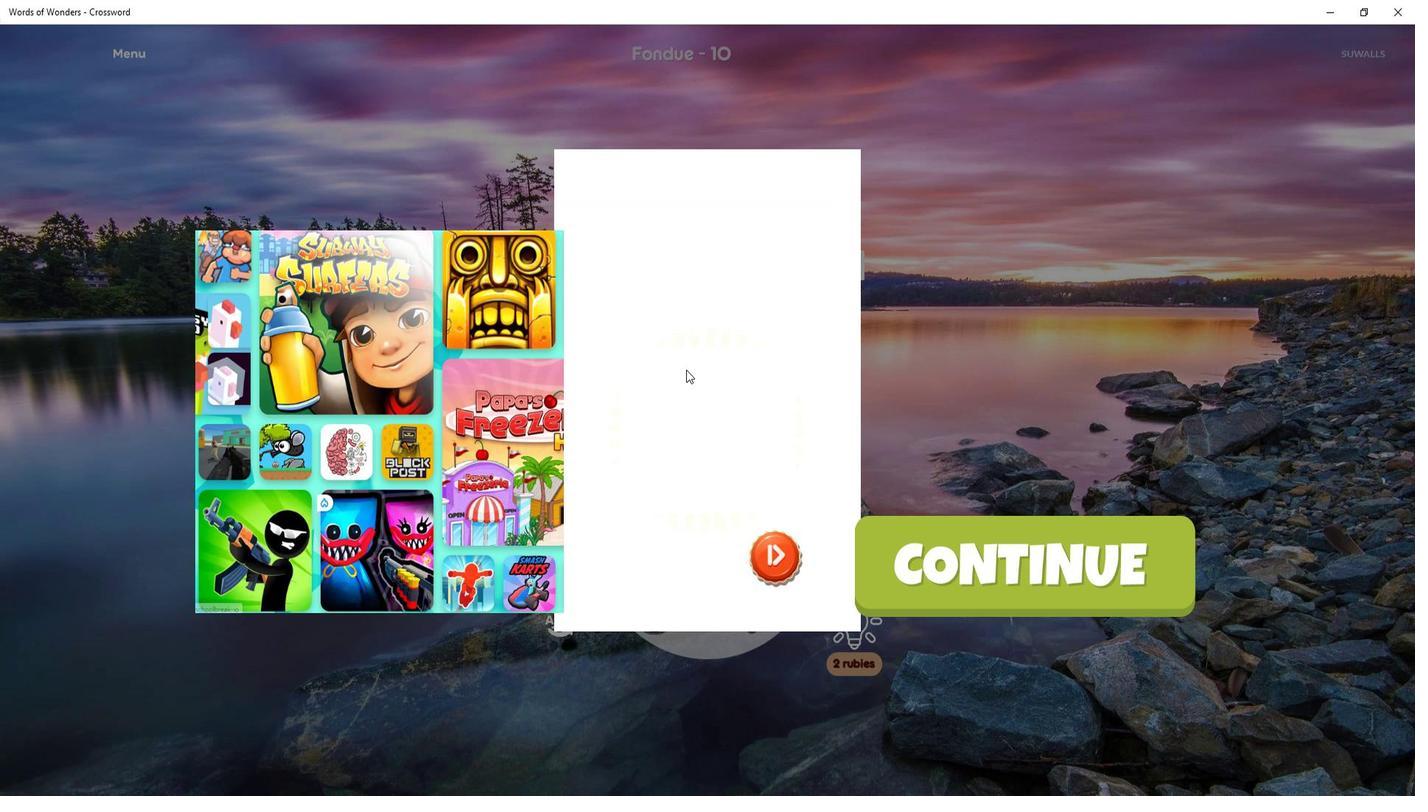 
